 Task: Add Healthy Crunch Strawberry Keto Chia Jam to the cart.
Action: Mouse moved to (896, 302)
Screenshot: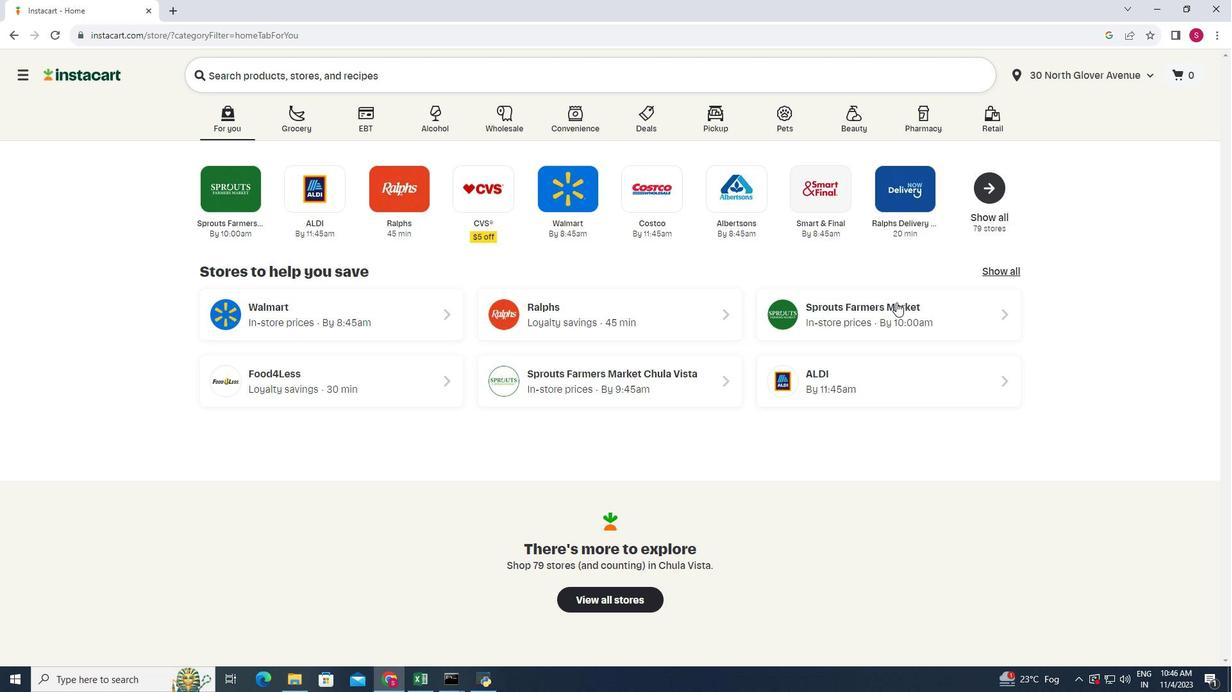 
Action: Mouse pressed left at (896, 302)
Screenshot: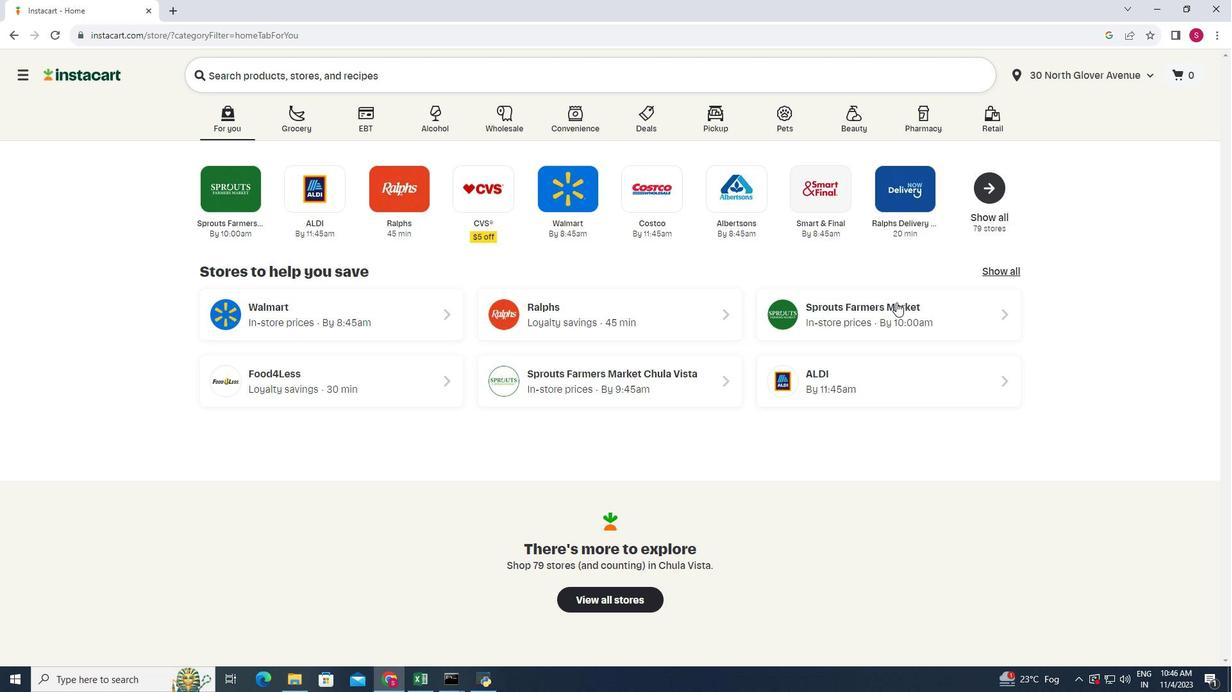 
Action: Mouse moved to (85, 311)
Screenshot: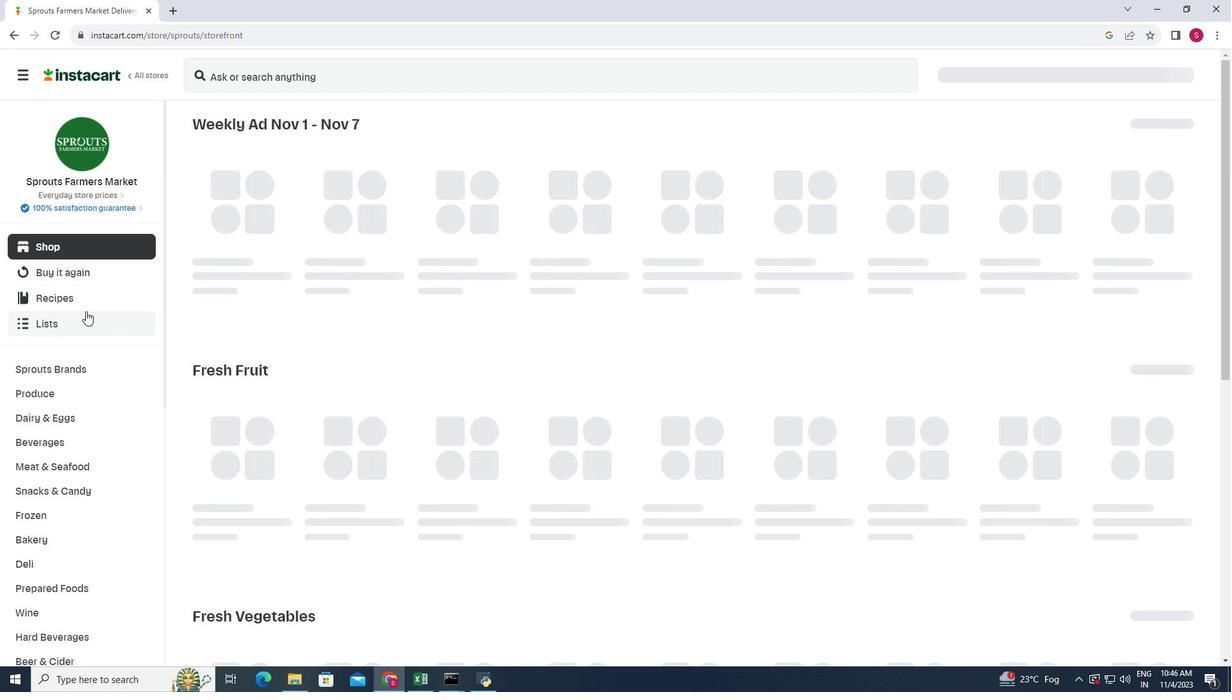 
Action: Mouse scrolled (85, 311) with delta (0, 0)
Screenshot: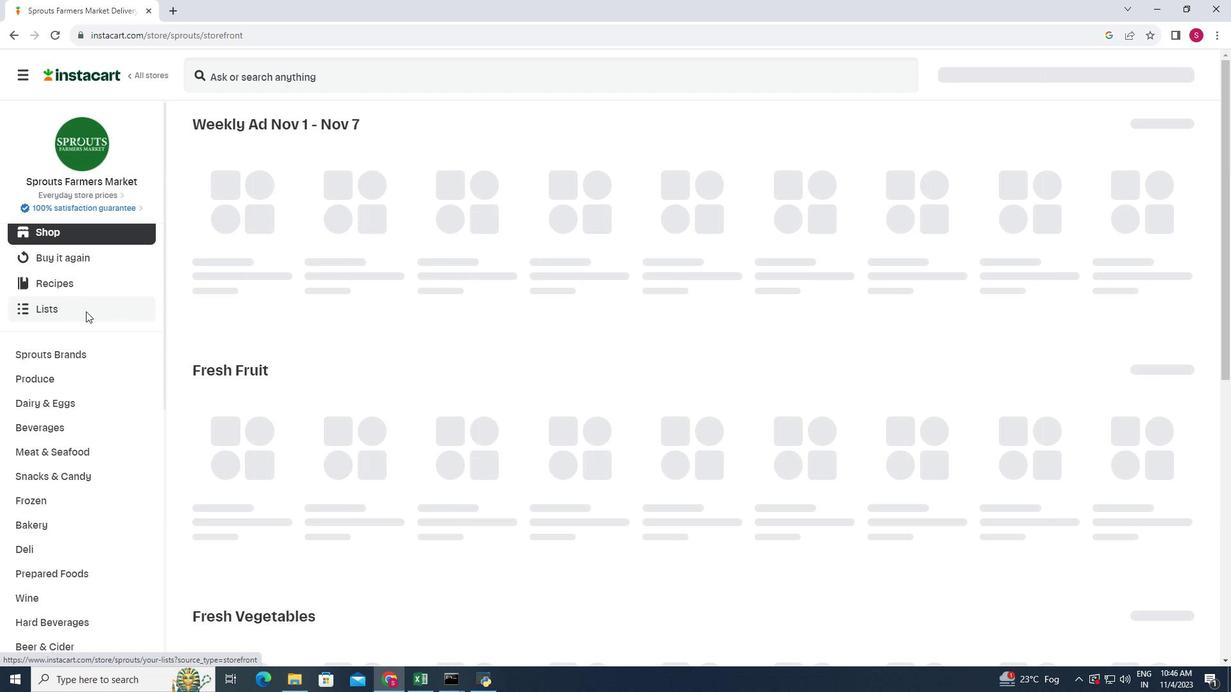 
Action: Mouse scrolled (85, 311) with delta (0, 0)
Screenshot: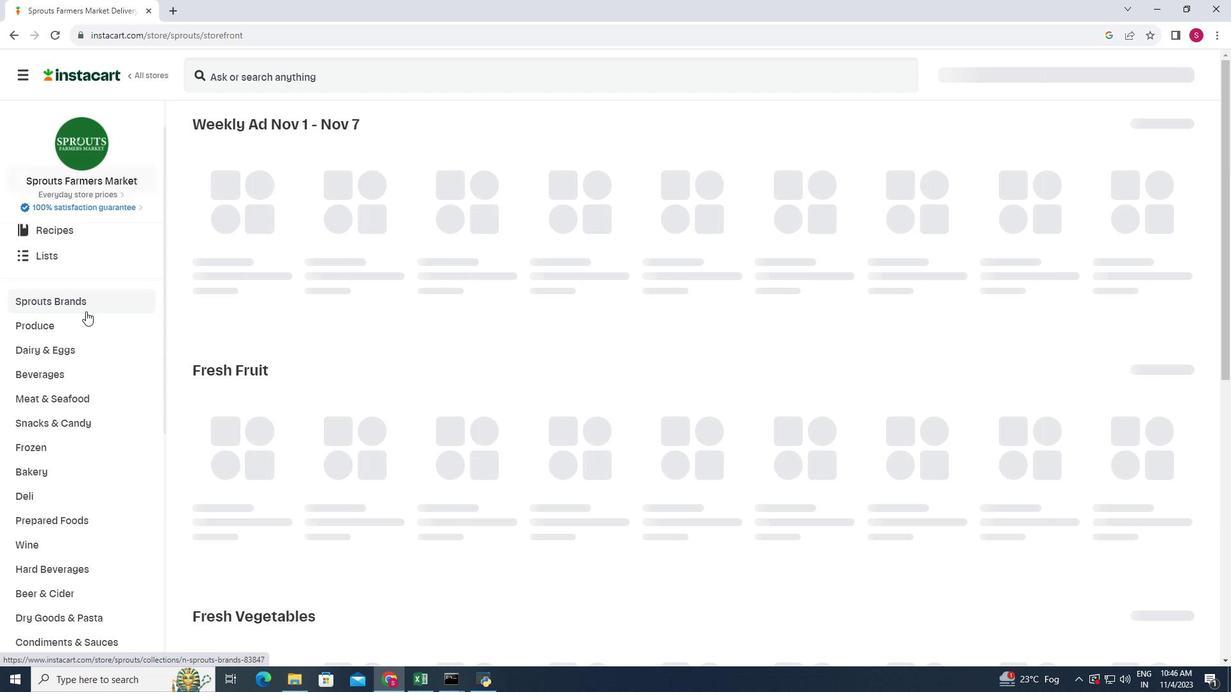 
Action: Mouse moved to (89, 311)
Screenshot: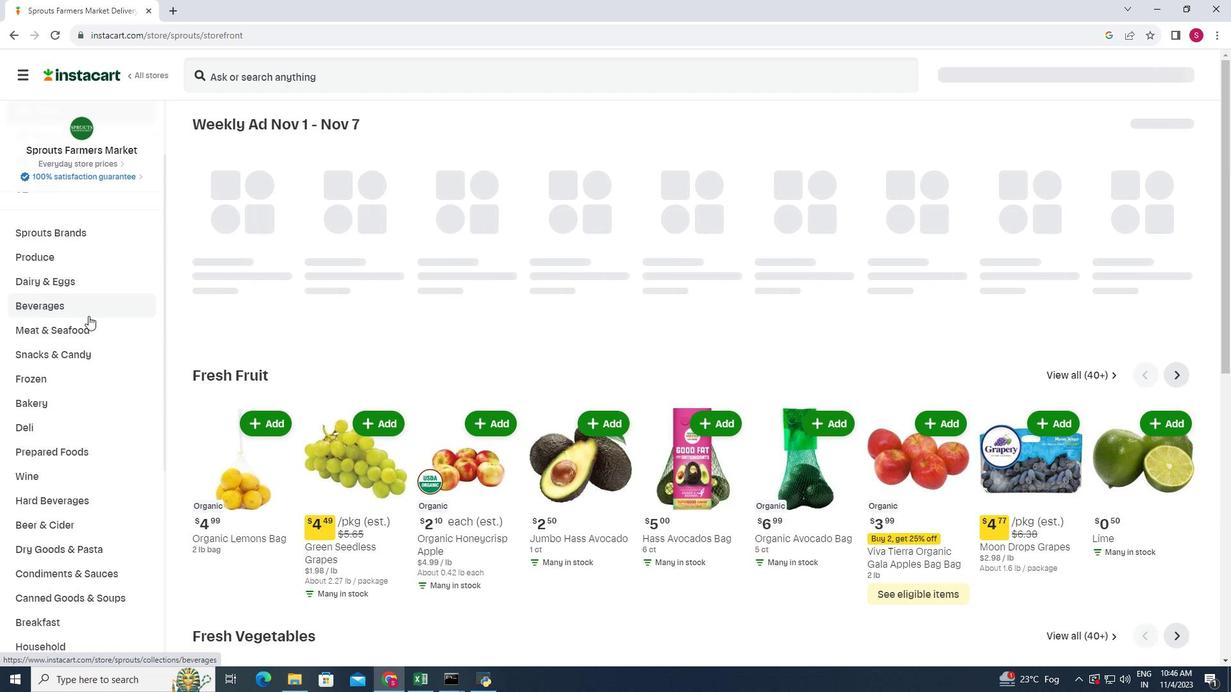 
Action: Mouse scrolled (89, 310) with delta (0, 0)
Screenshot: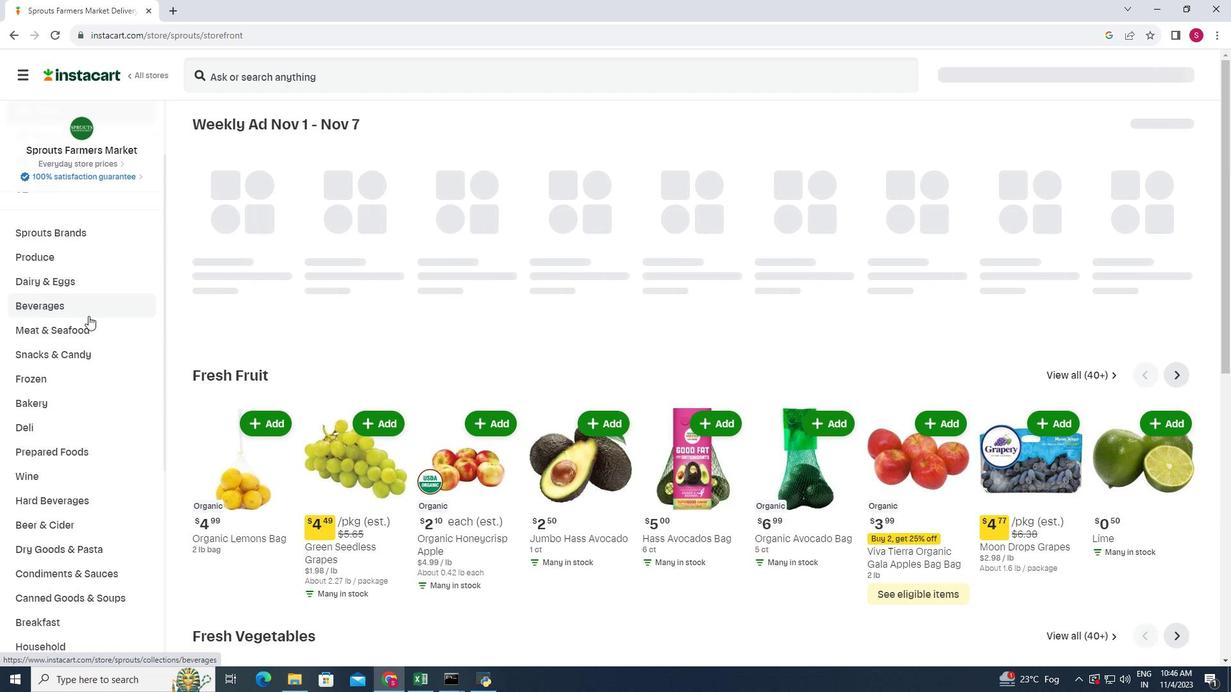 
Action: Mouse moved to (65, 560)
Screenshot: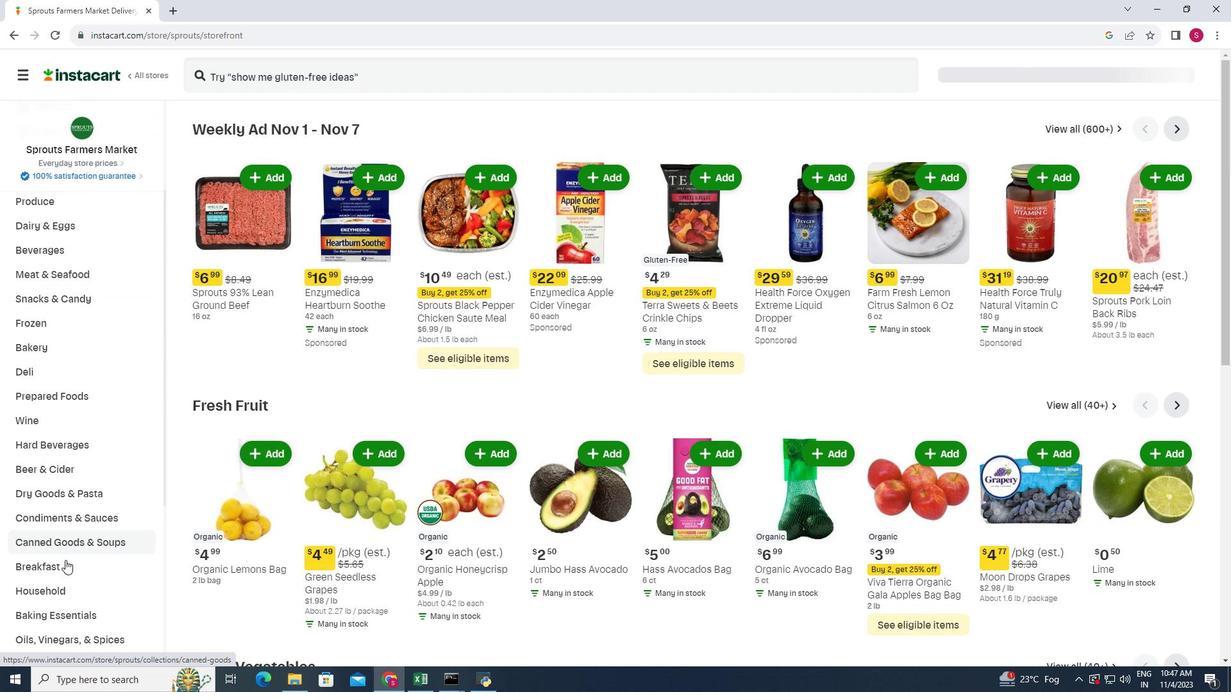 
Action: Mouse pressed left at (65, 560)
Screenshot: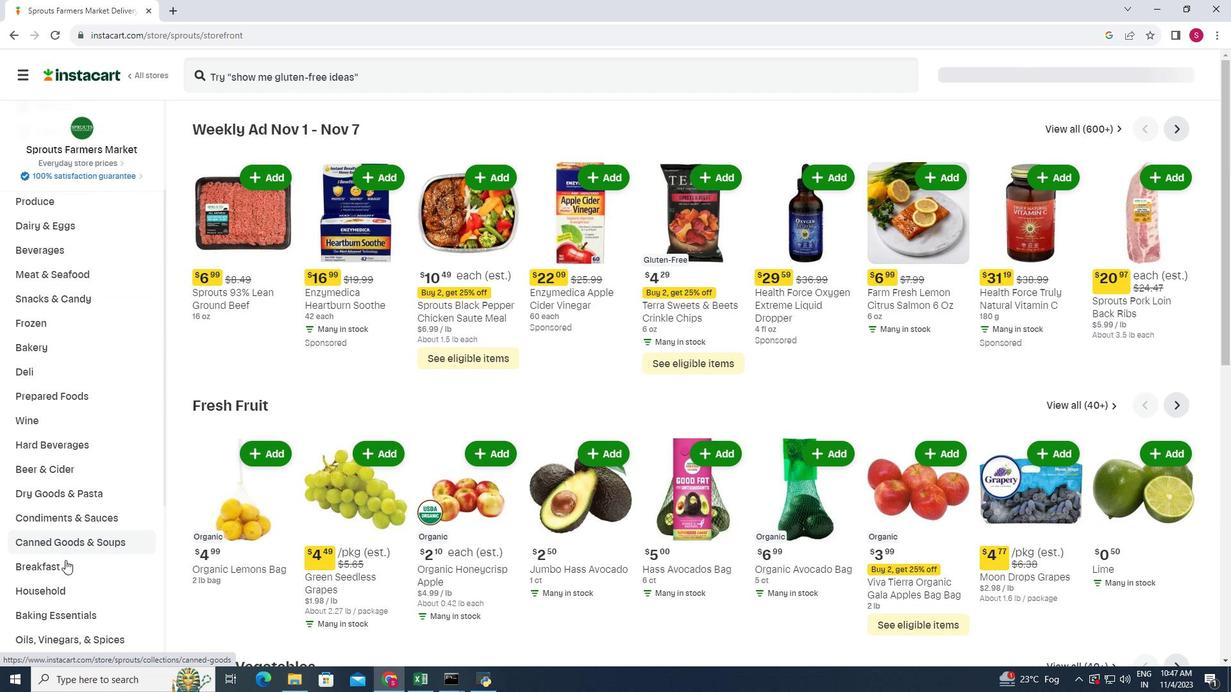 
Action: Mouse moved to (799, 160)
Screenshot: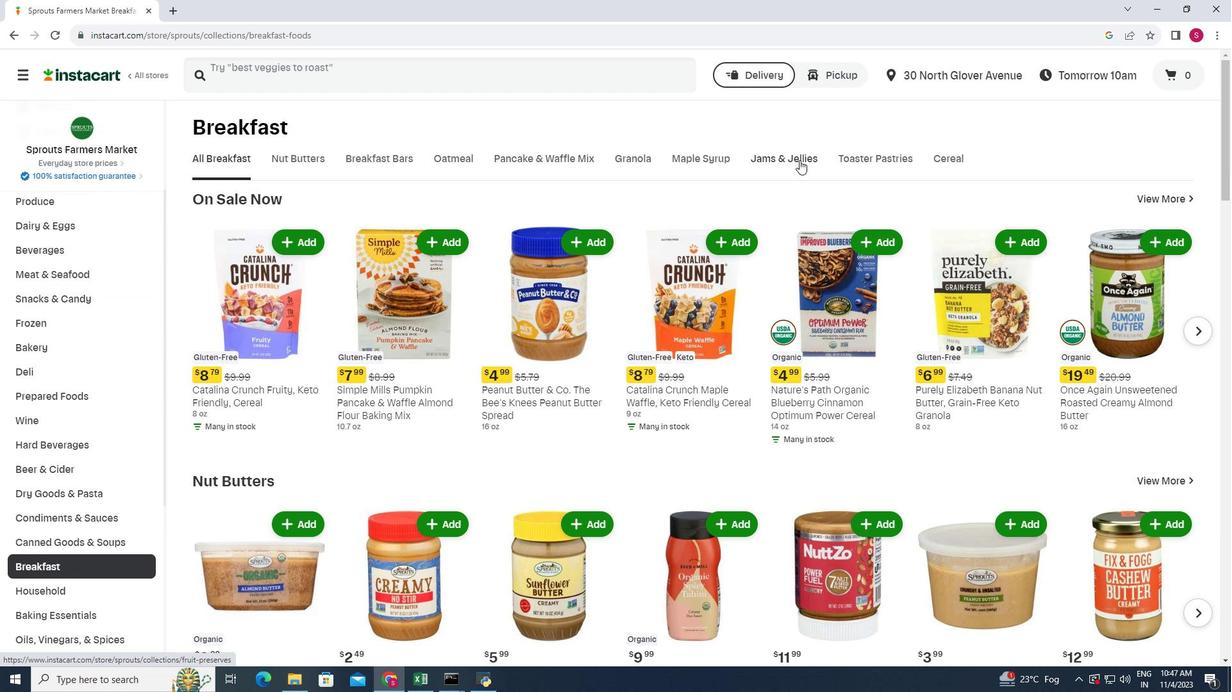 
Action: Mouse pressed left at (799, 160)
Screenshot: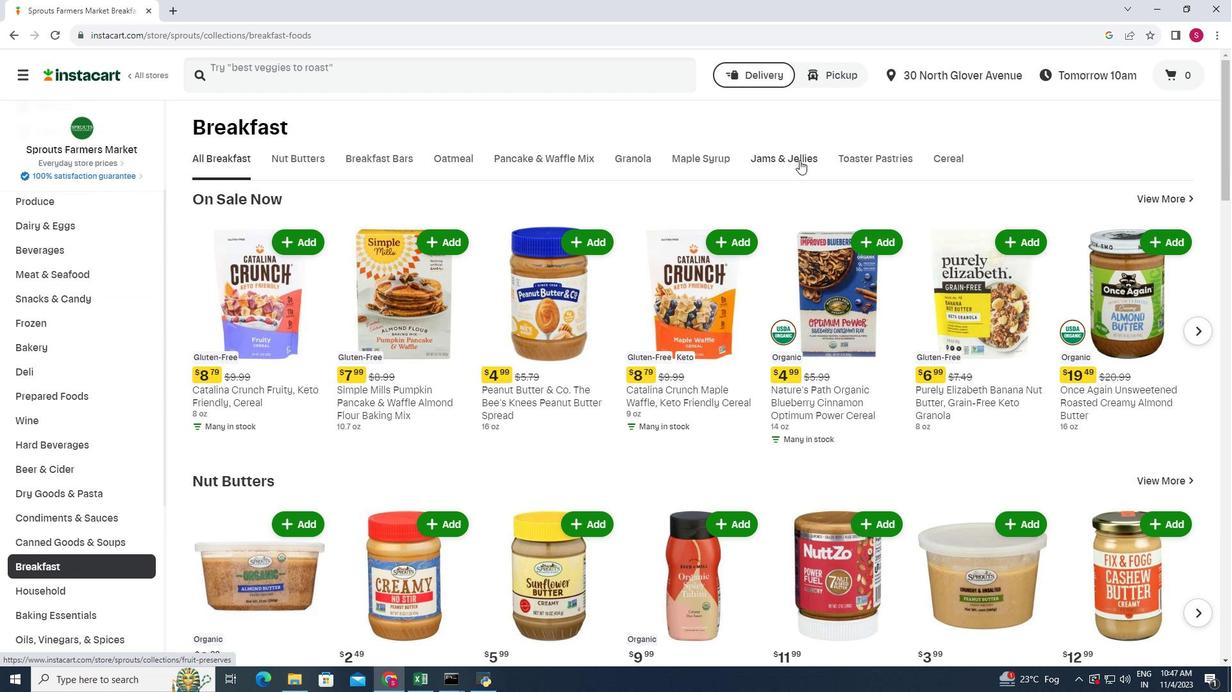 
Action: Mouse moved to (325, 225)
Screenshot: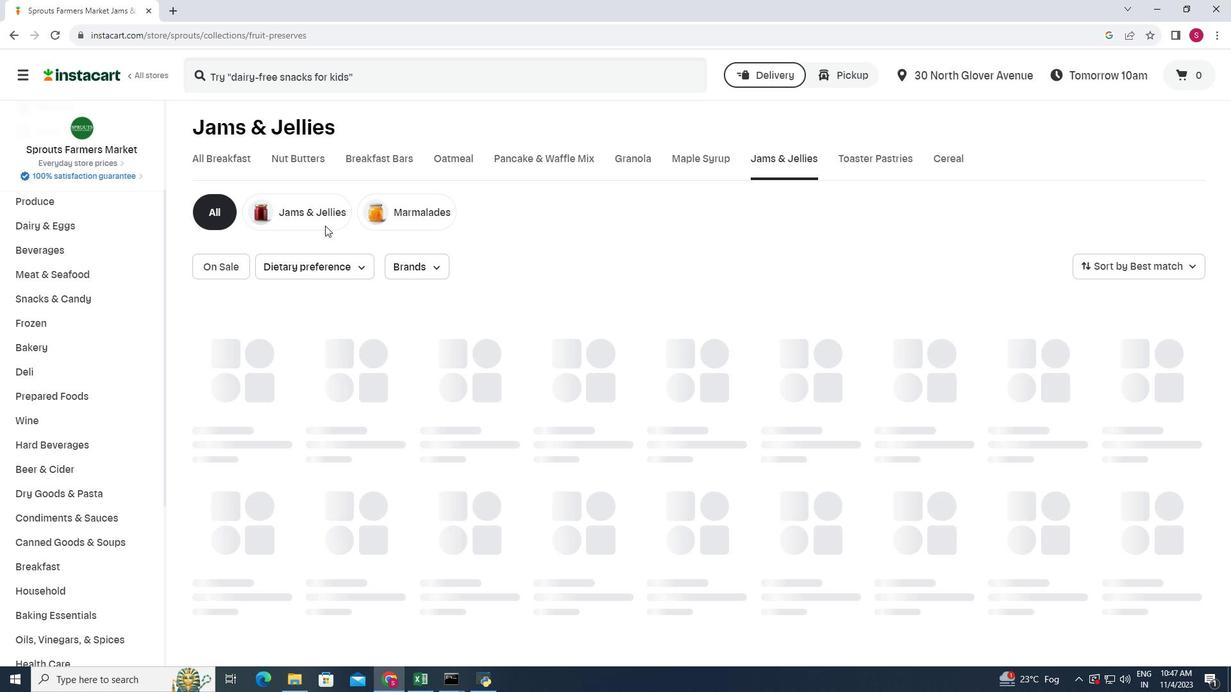 
Action: Mouse pressed left at (325, 225)
Screenshot: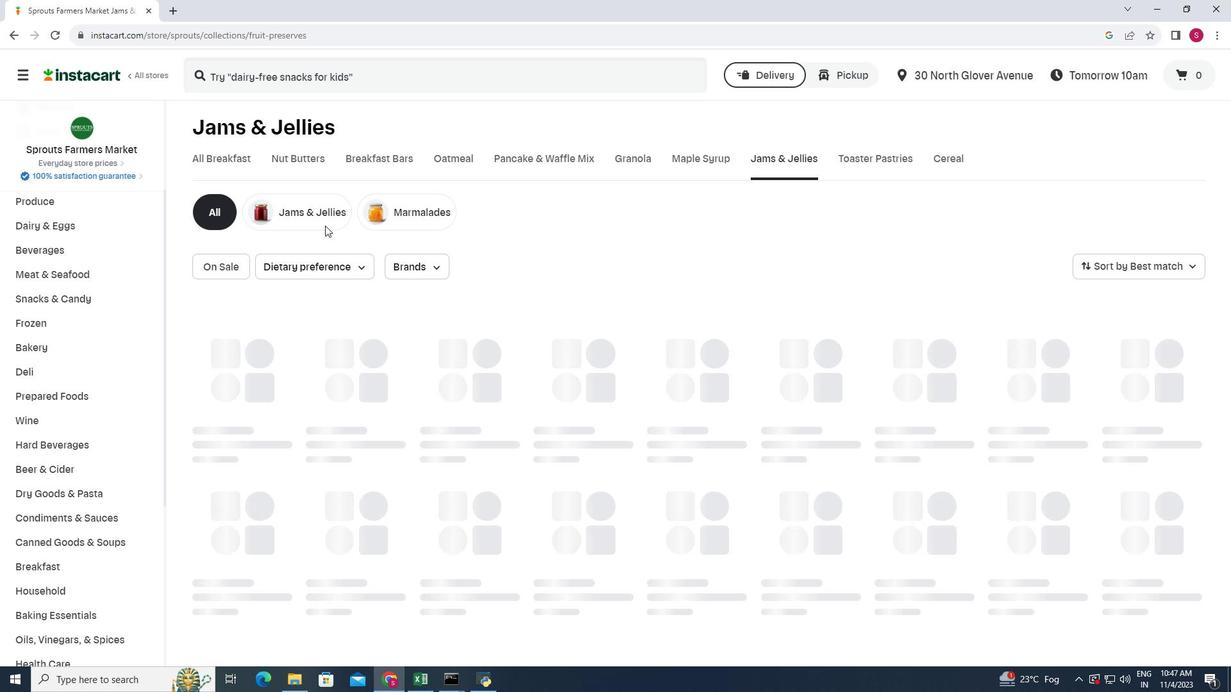 
Action: Mouse moved to (325, 219)
Screenshot: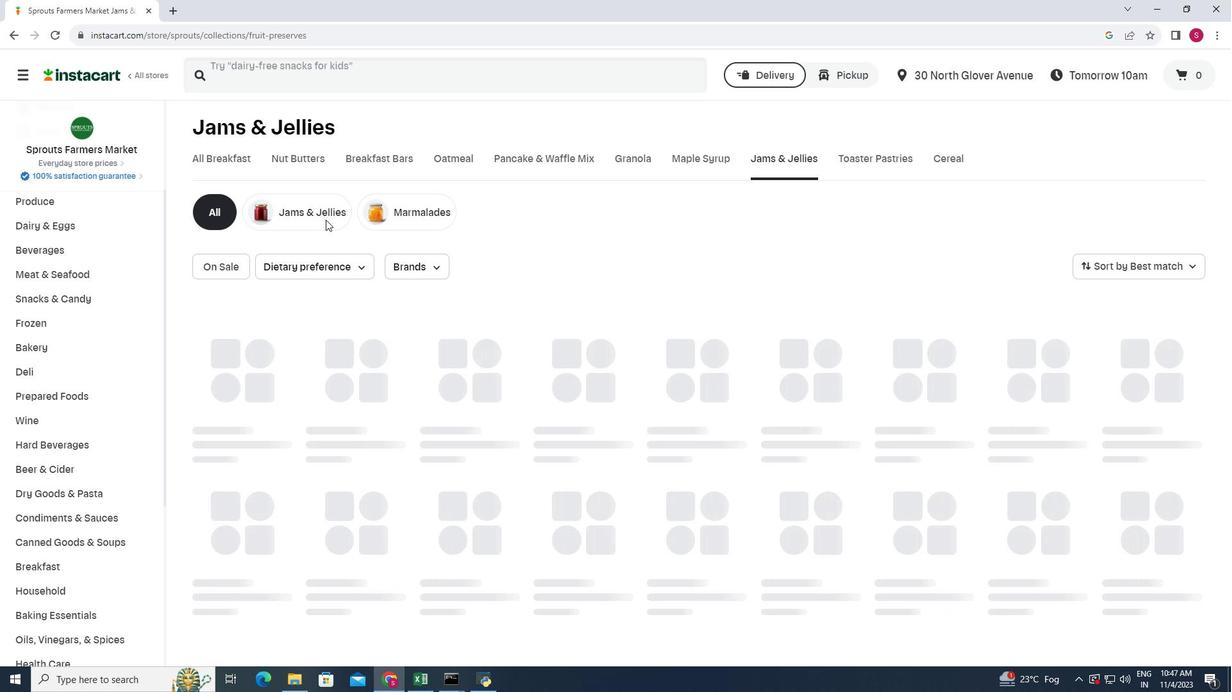 
Action: Mouse pressed left at (325, 219)
Screenshot: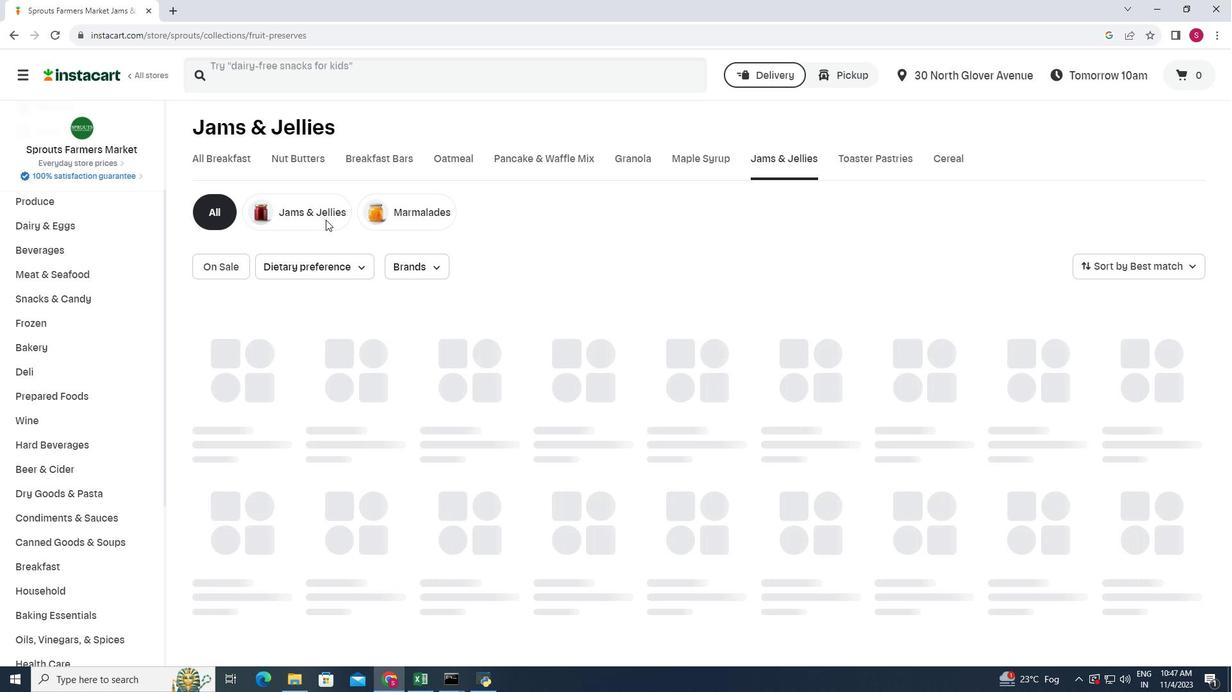 
Action: Mouse moved to (491, 242)
Screenshot: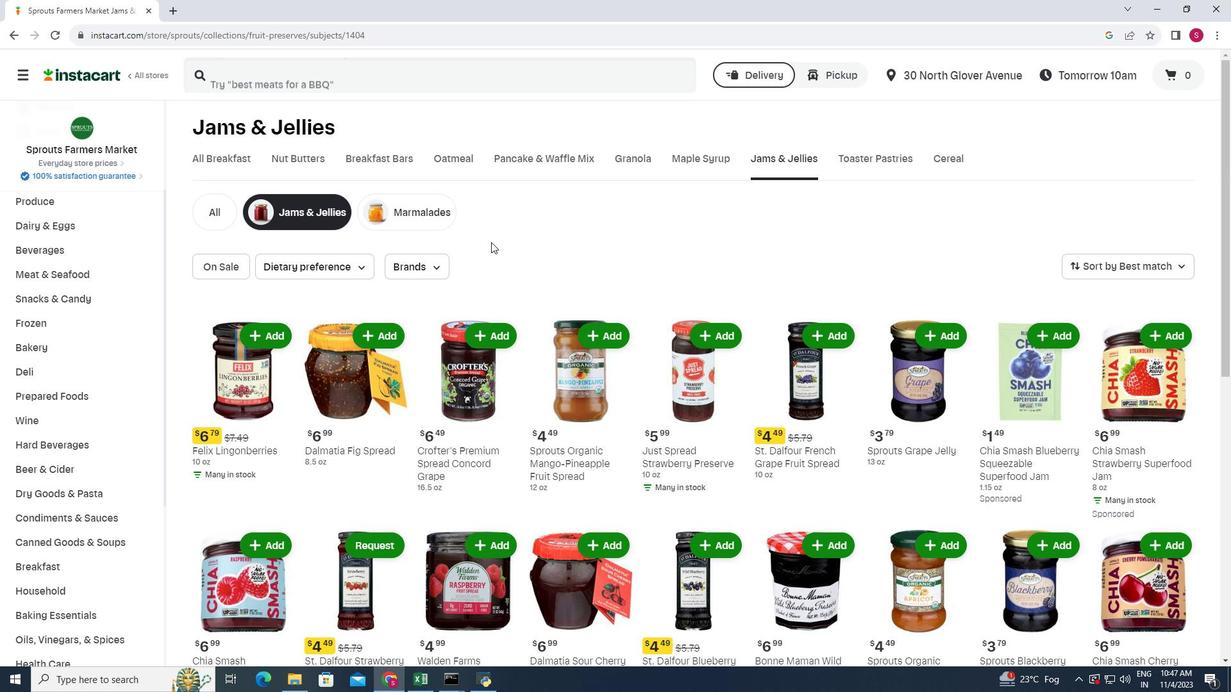 
Action: Mouse scrolled (491, 241) with delta (0, 0)
Screenshot: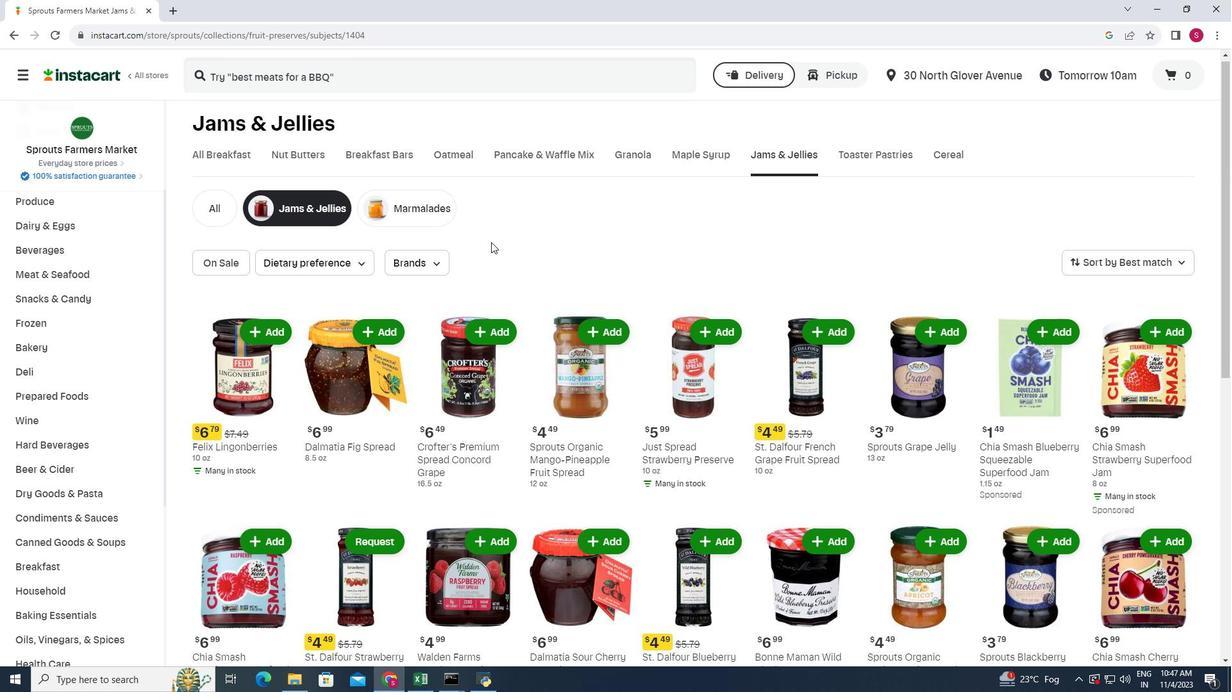 
Action: Mouse moved to (519, 240)
Screenshot: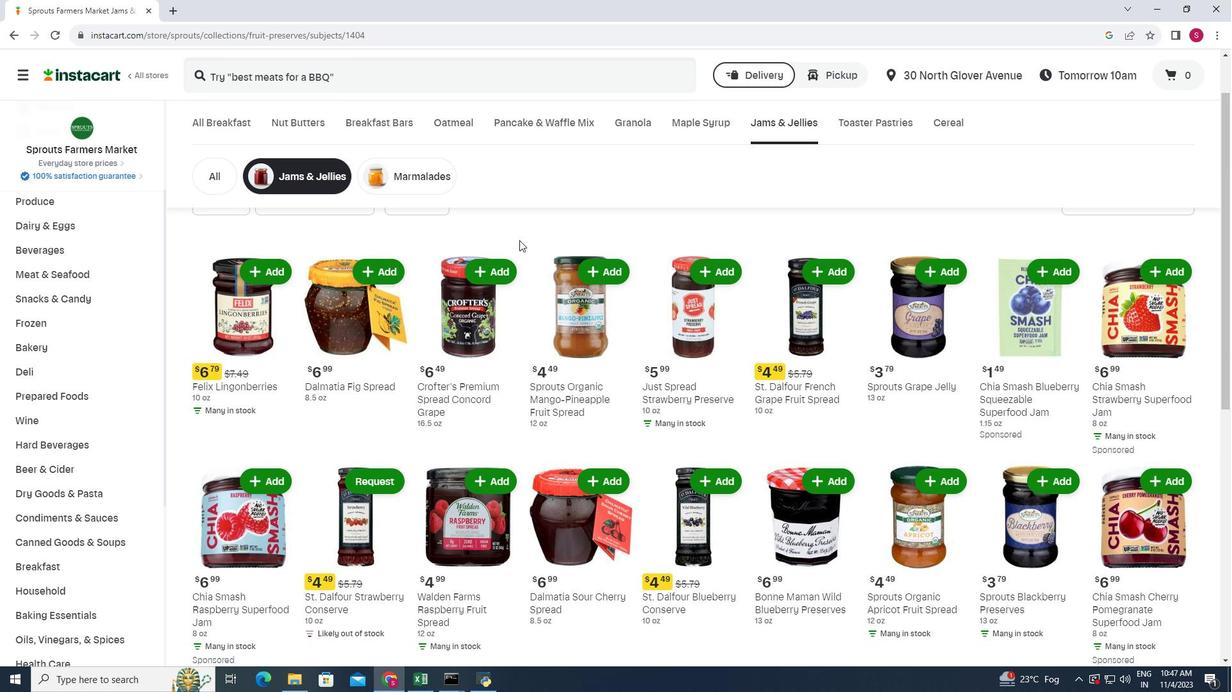 
Action: Mouse scrolled (519, 239) with delta (0, 0)
Screenshot: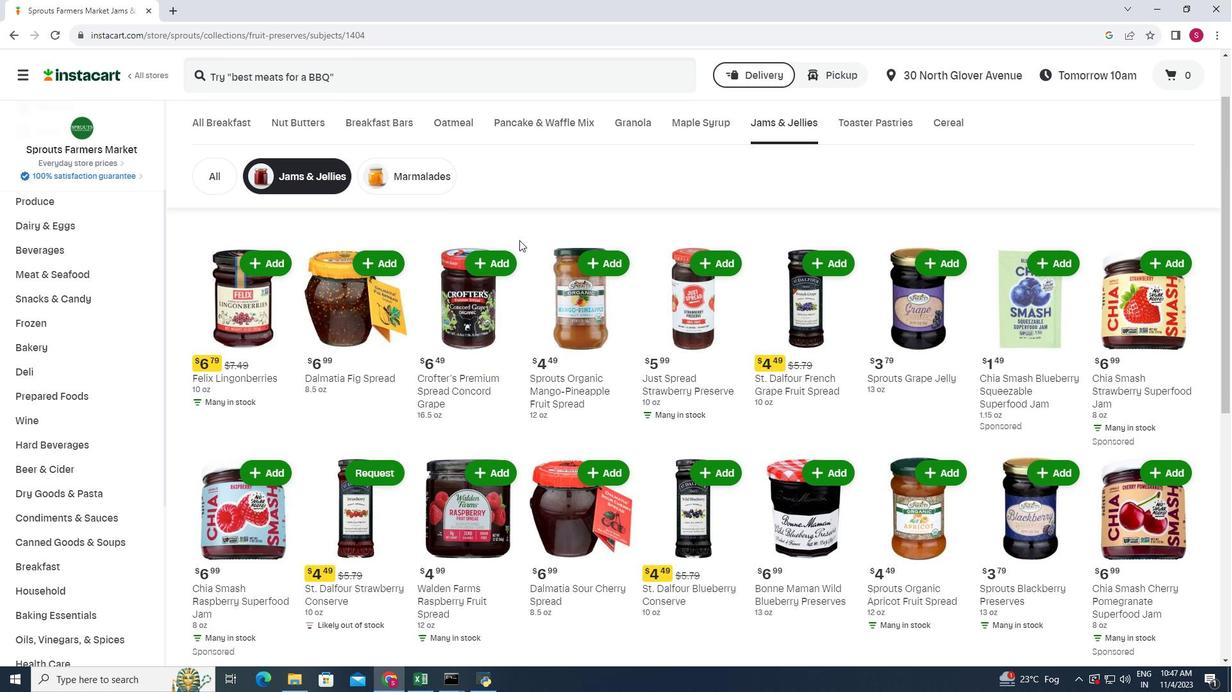 
Action: Mouse moved to (487, 236)
Screenshot: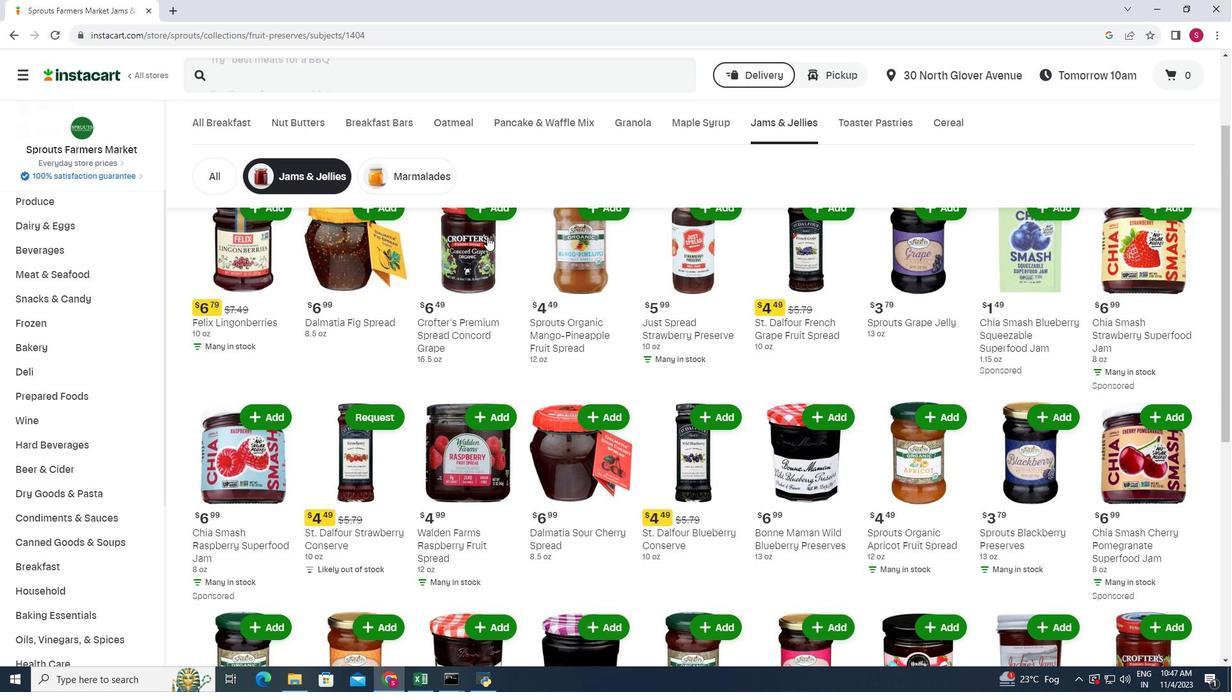 
Action: Mouse scrolled (487, 236) with delta (0, 0)
Screenshot: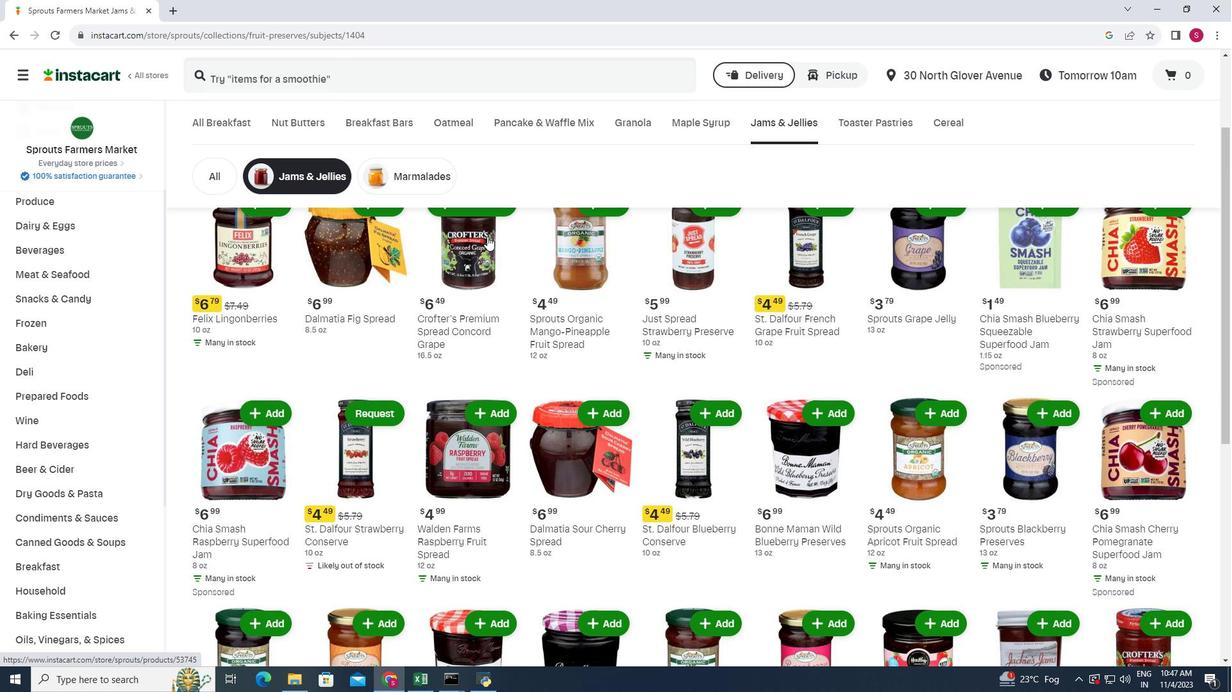 
Action: Mouse moved to (464, 236)
Screenshot: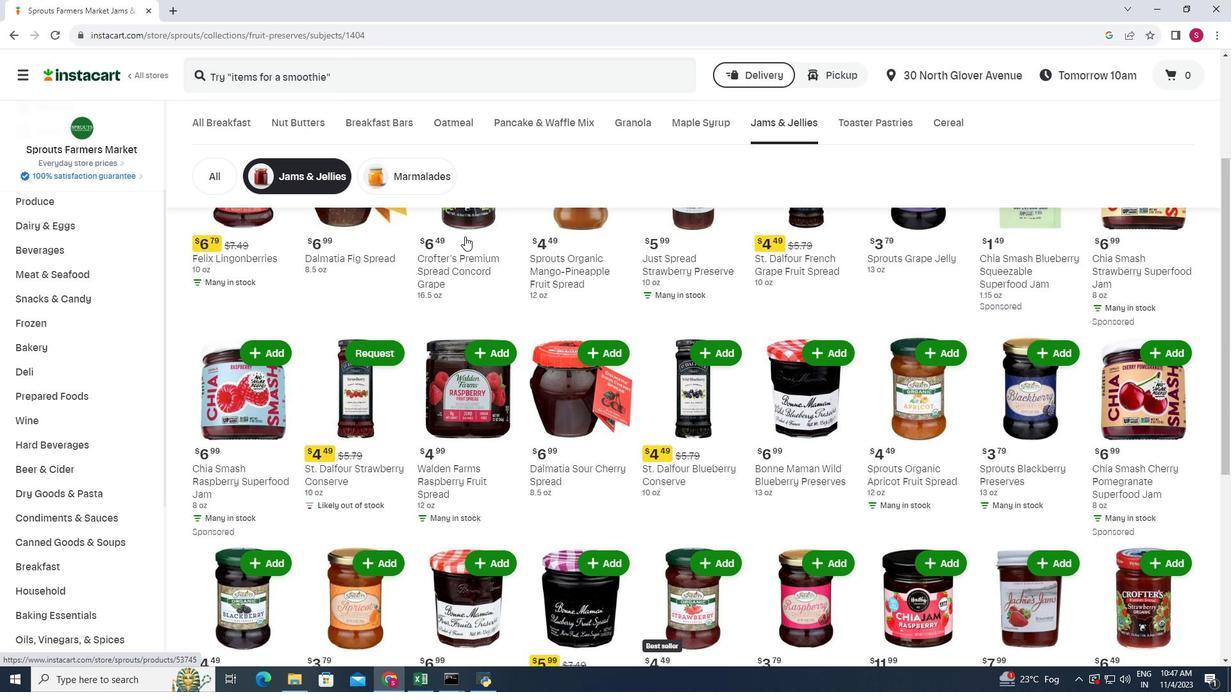 
Action: Mouse scrolled (464, 236) with delta (0, 0)
Screenshot: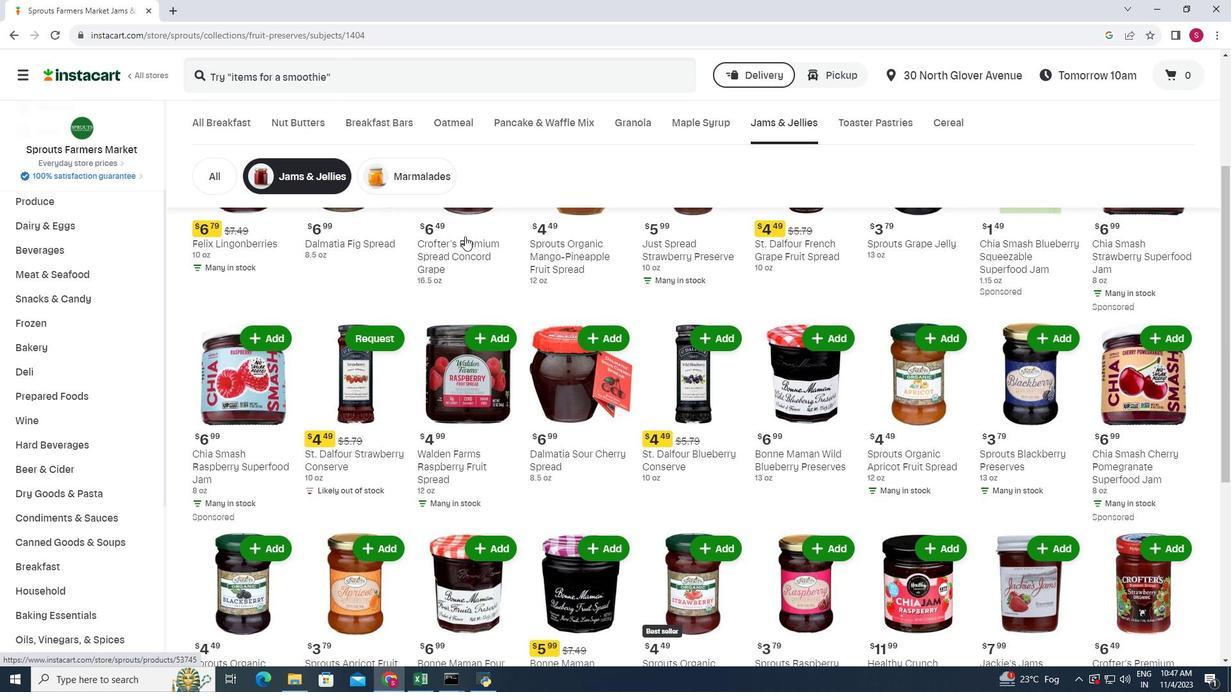 
Action: Mouse moved to (509, 234)
Screenshot: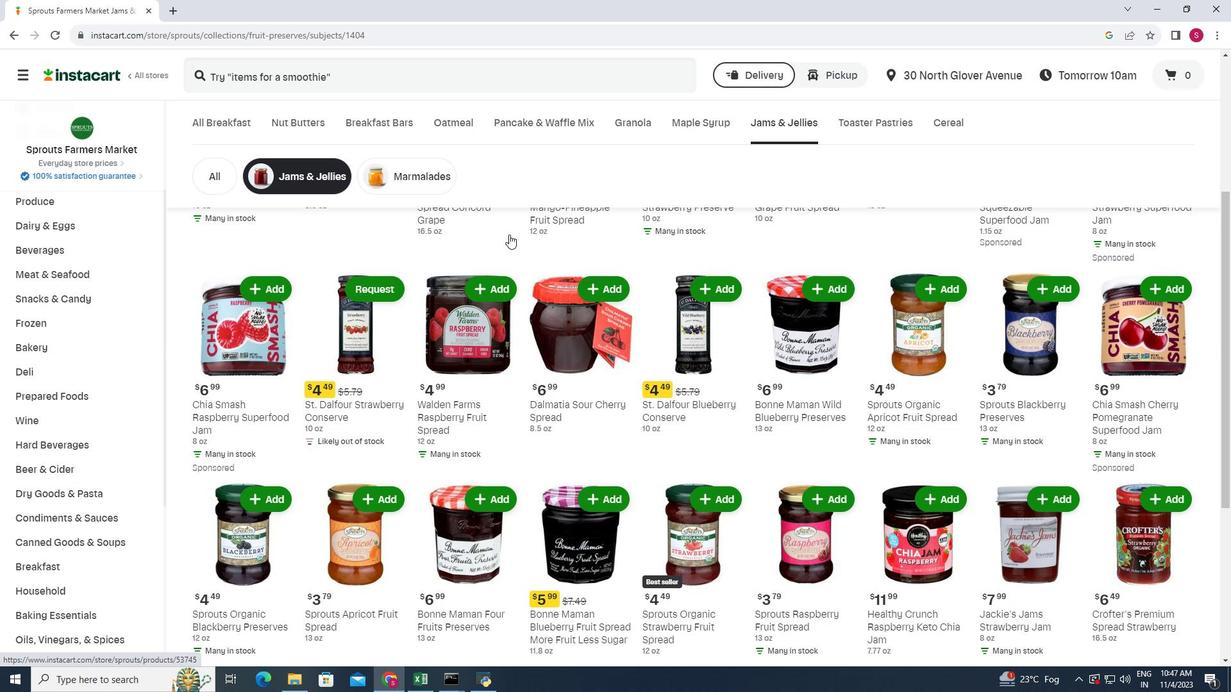 
Action: Mouse scrolled (509, 234) with delta (0, 0)
Screenshot: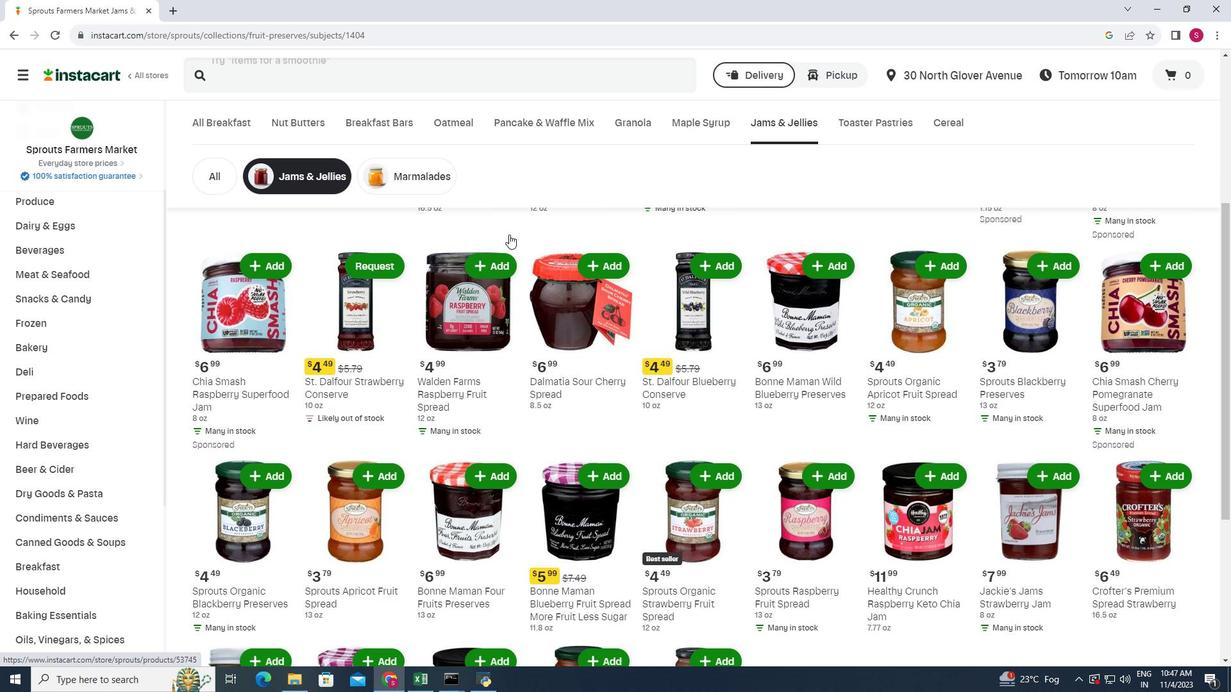 
Action: Mouse moved to (491, 233)
Screenshot: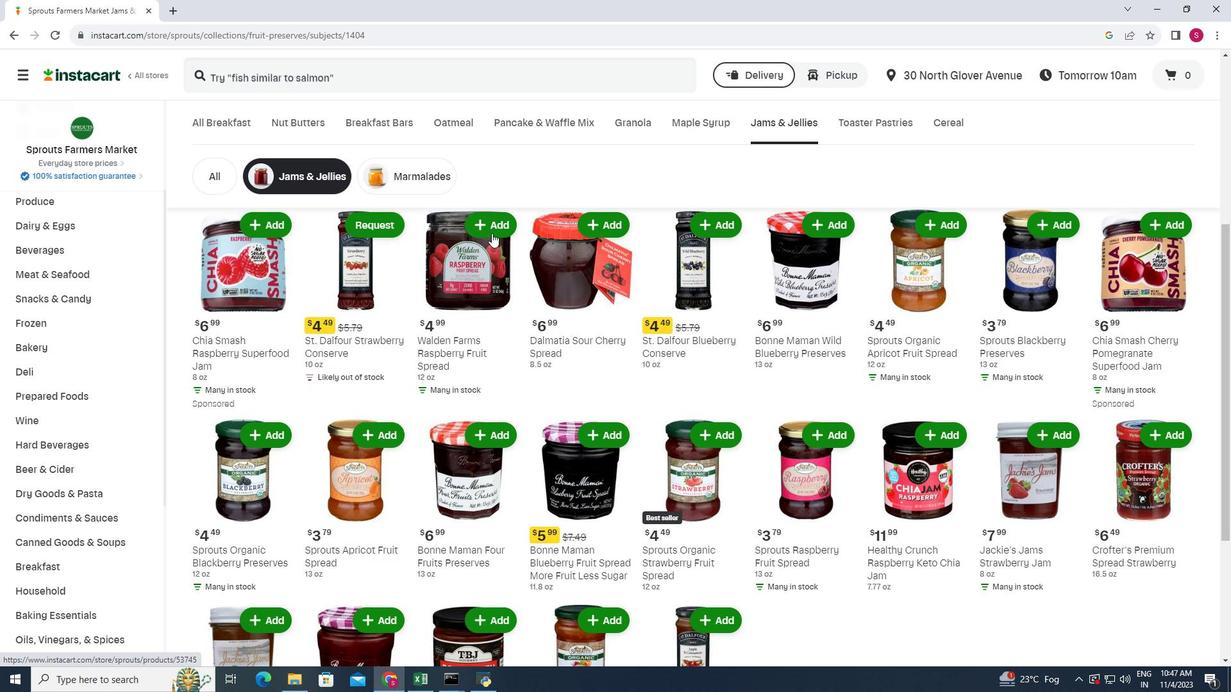 
Action: Mouse scrolled (491, 232) with delta (0, 0)
Screenshot: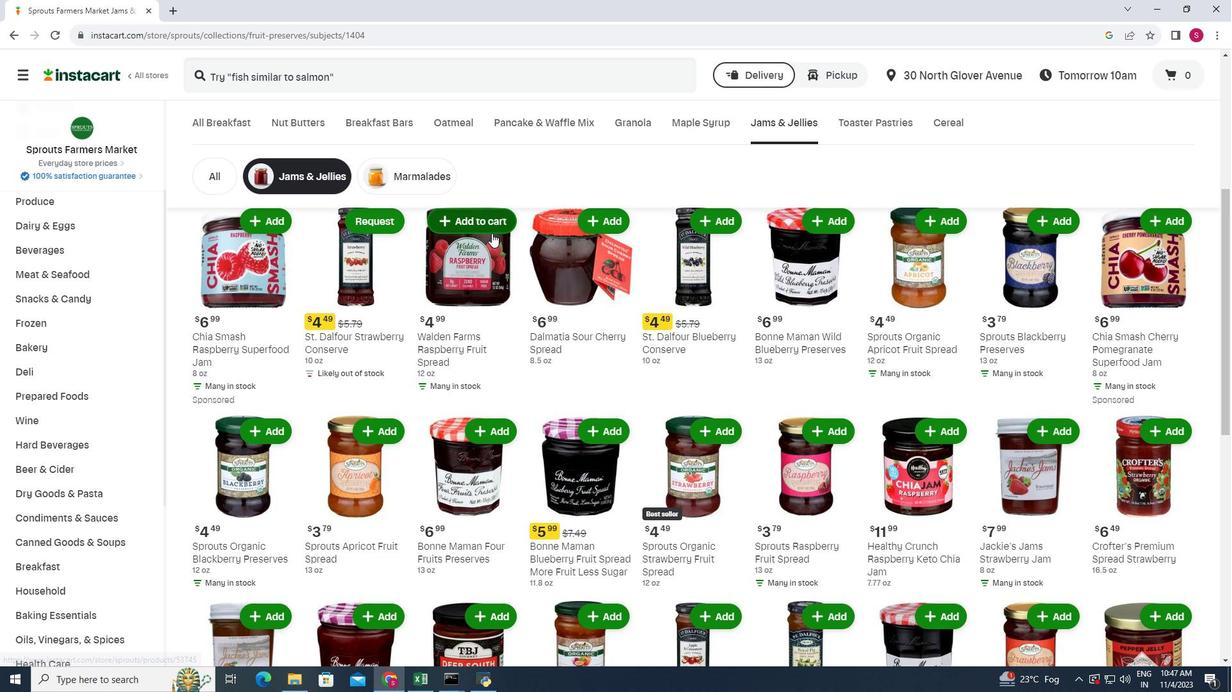 
Action: Mouse moved to (511, 234)
Screenshot: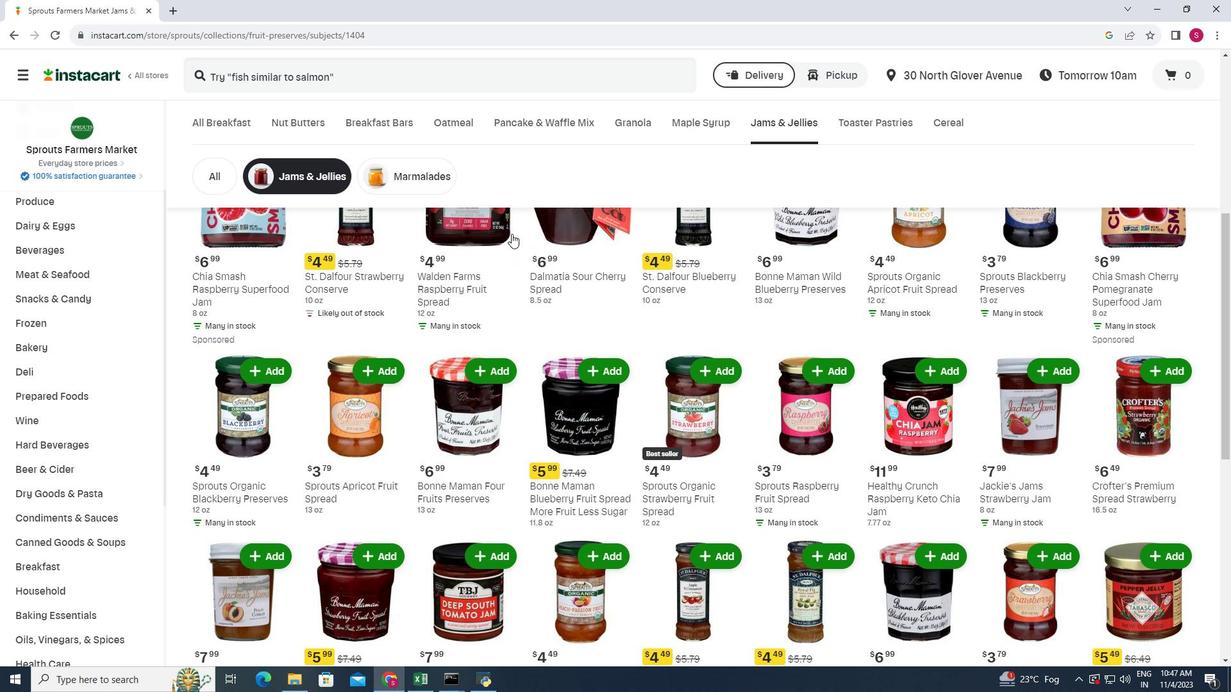 
Action: Mouse scrolled (511, 233) with delta (0, 0)
Screenshot: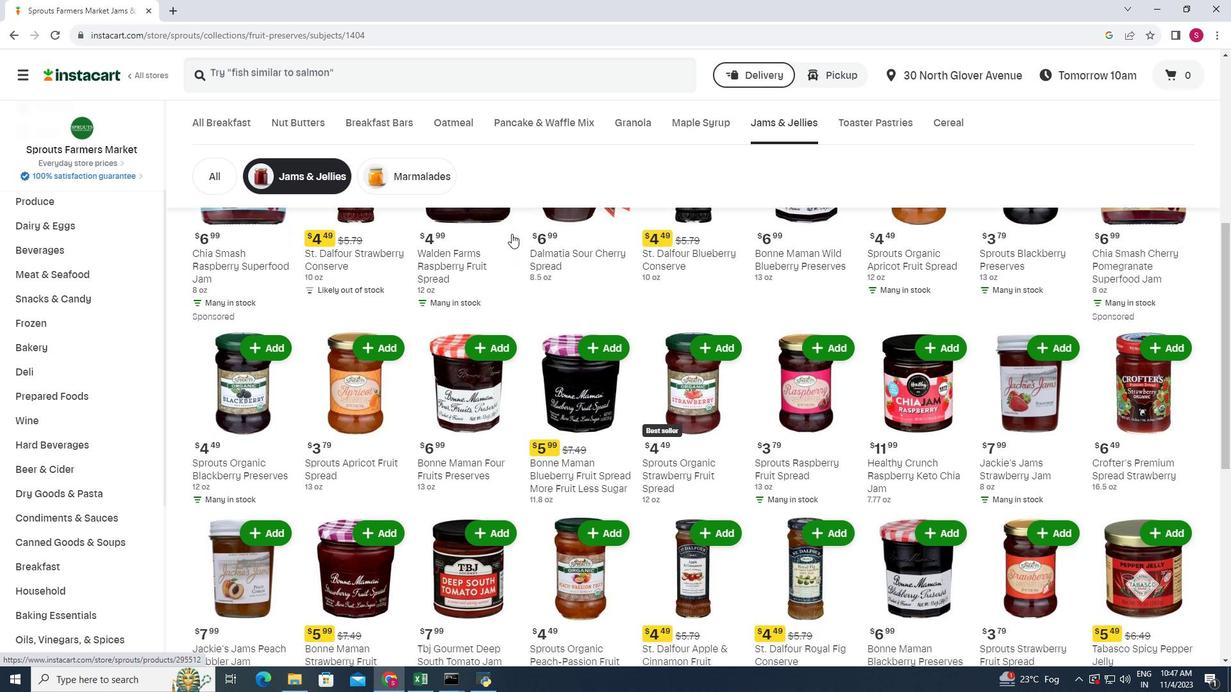 
Action: Mouse moved to (498, 233)
Screenshot: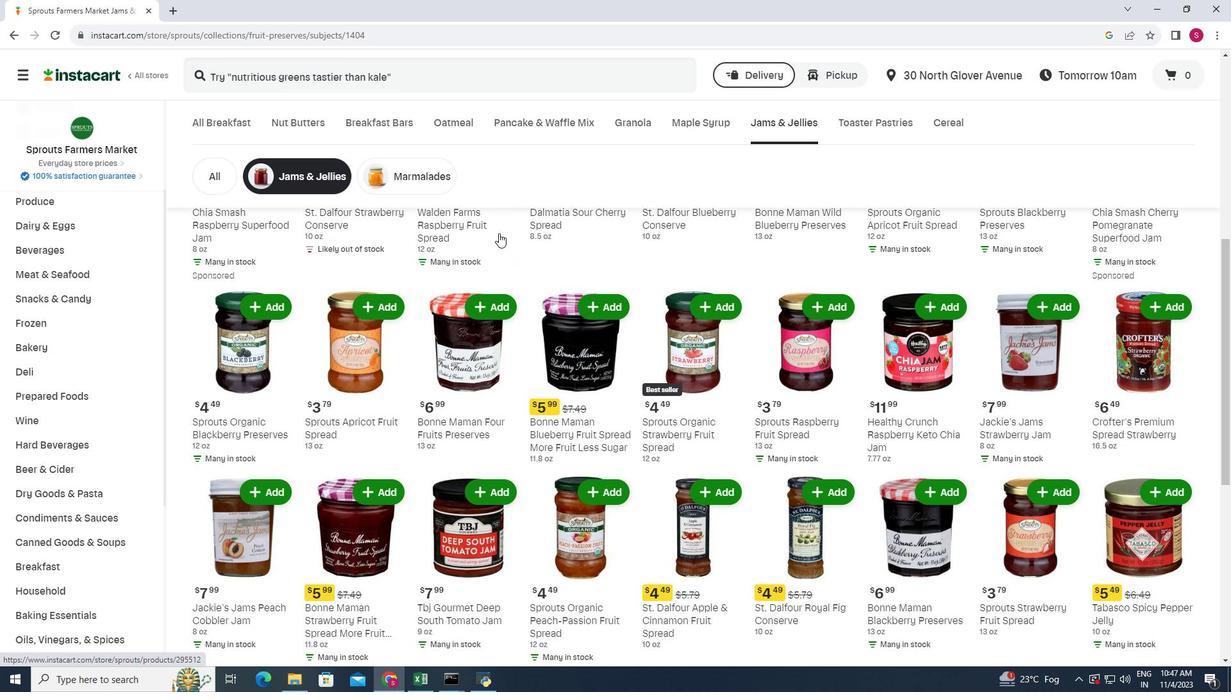 
Action: Mouse scrolled (498, 232) with delta (0, 0)
Screenshot: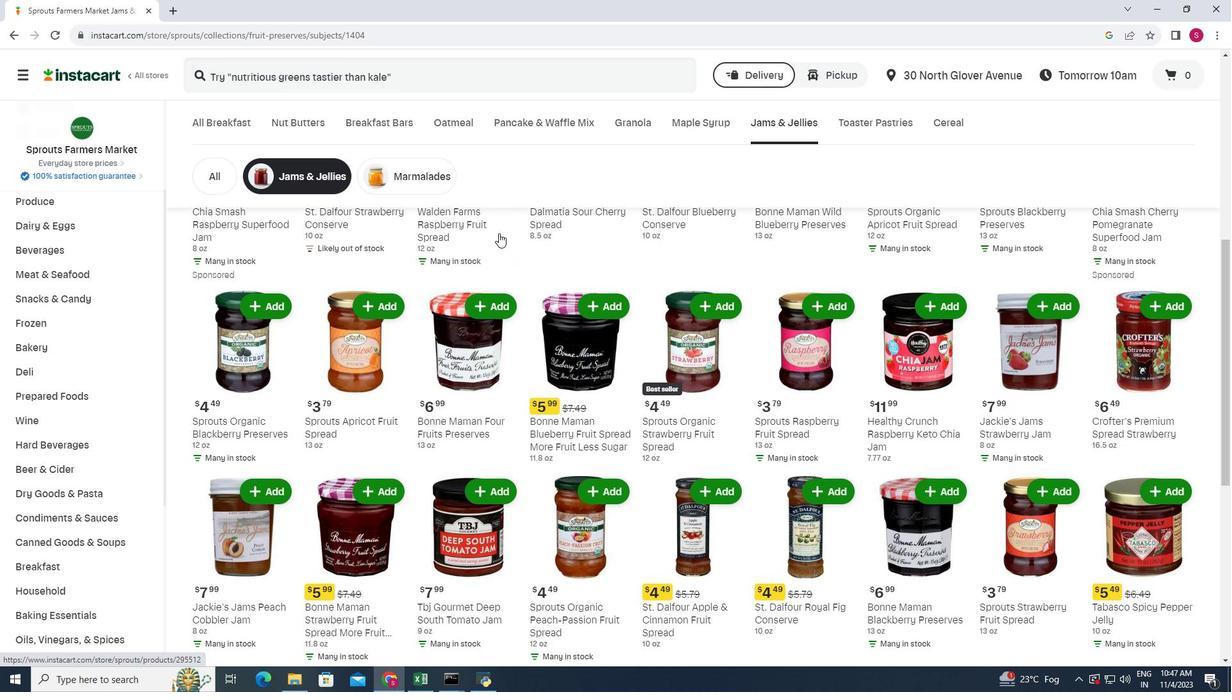 
Action: Mouse moved to (519, 238)
Screenshot: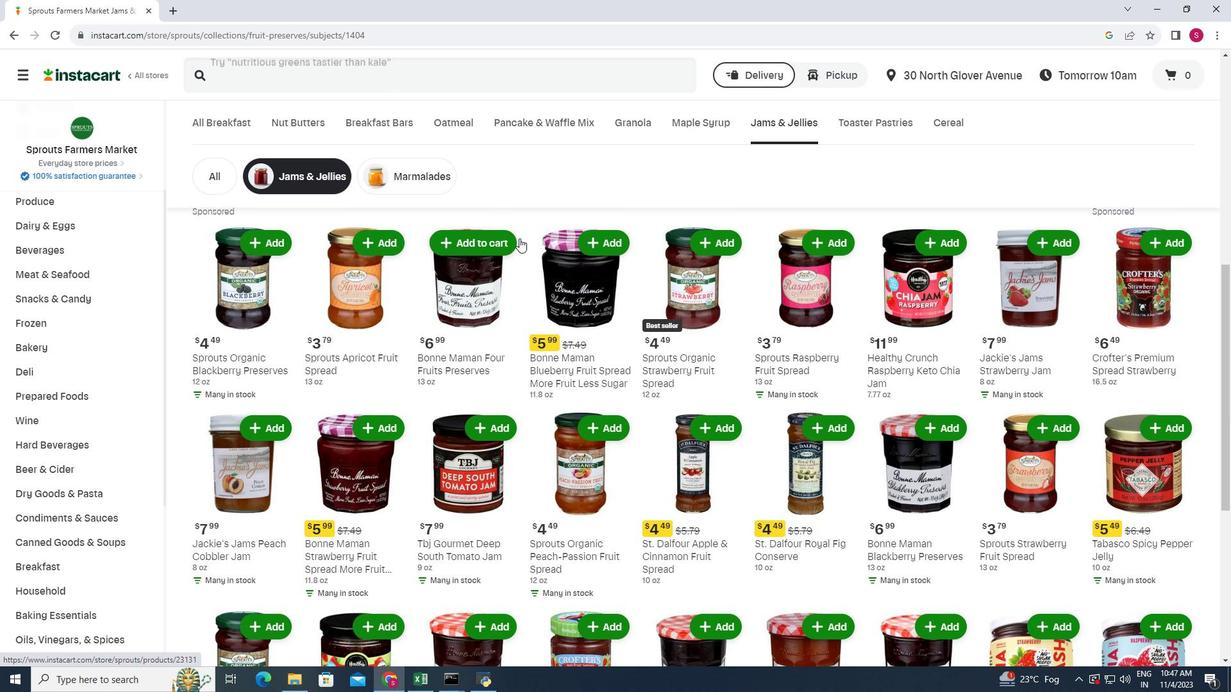 
Action: Mouse scrolled (519, 237) with delta (0, 0)
Screenshot: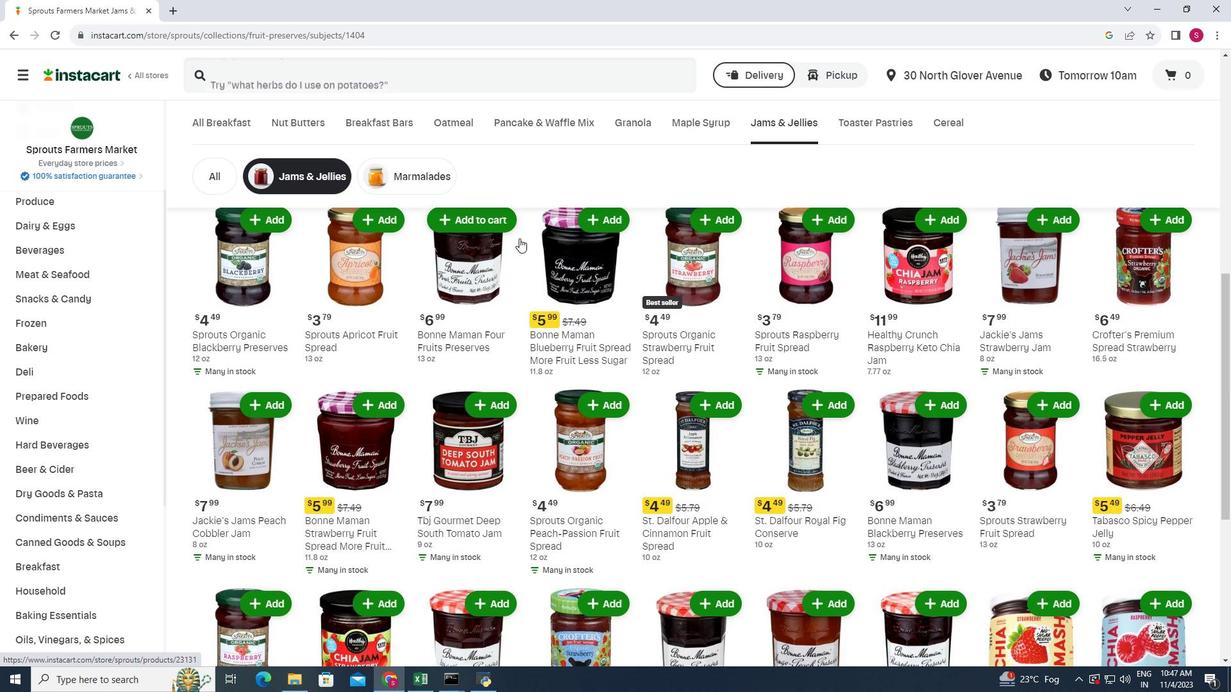
Action: Mouse scrolled (519, 237) with delta (0, 0)
Screenshot: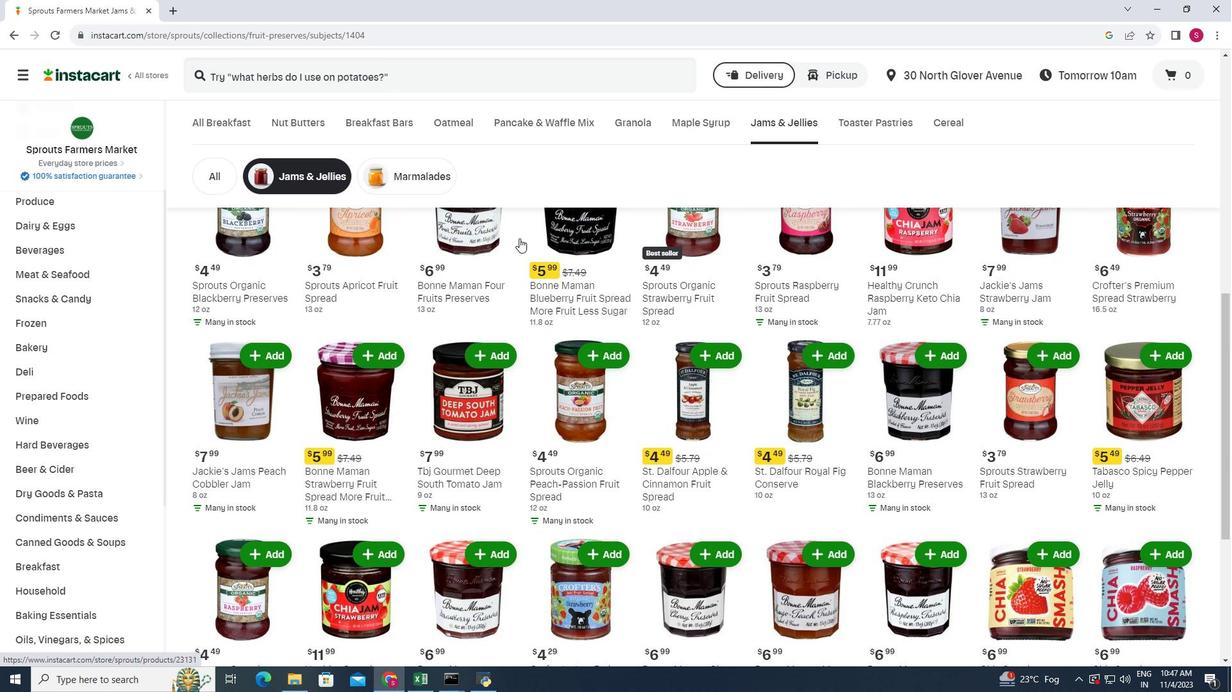 
Action: Mouse moved to (495, 237)
Screenshot: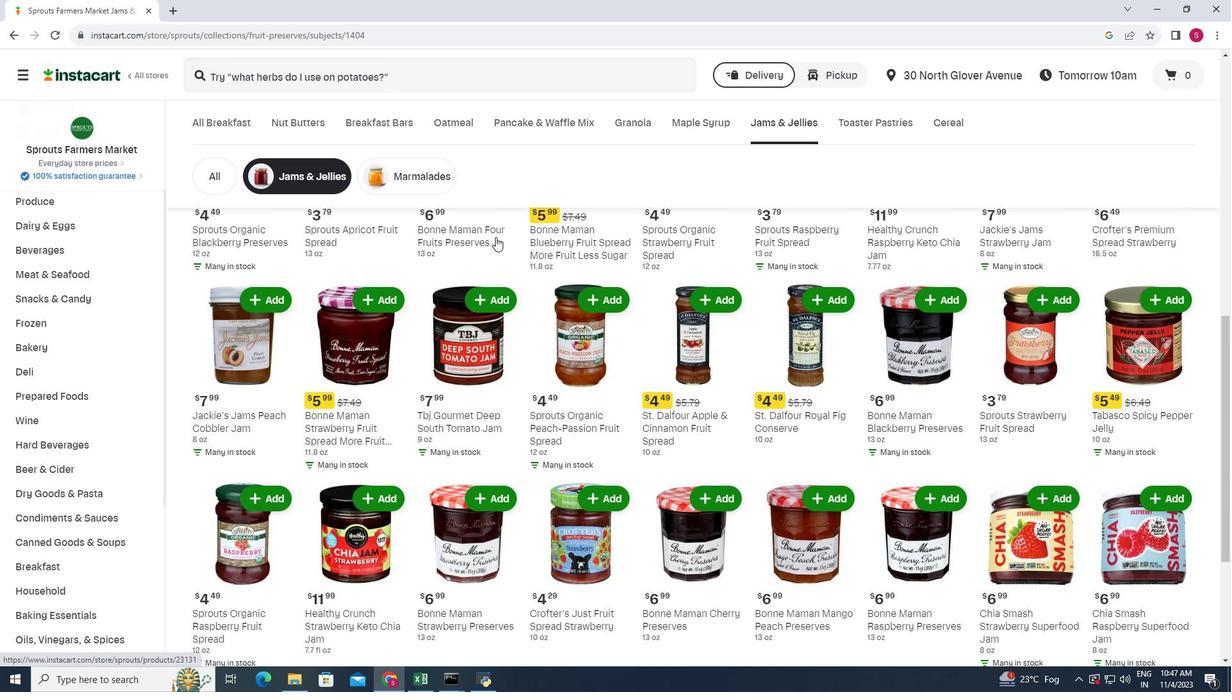 
Action: Mouse scrolled (495, 236) with delta (0, 0)
Screenshot: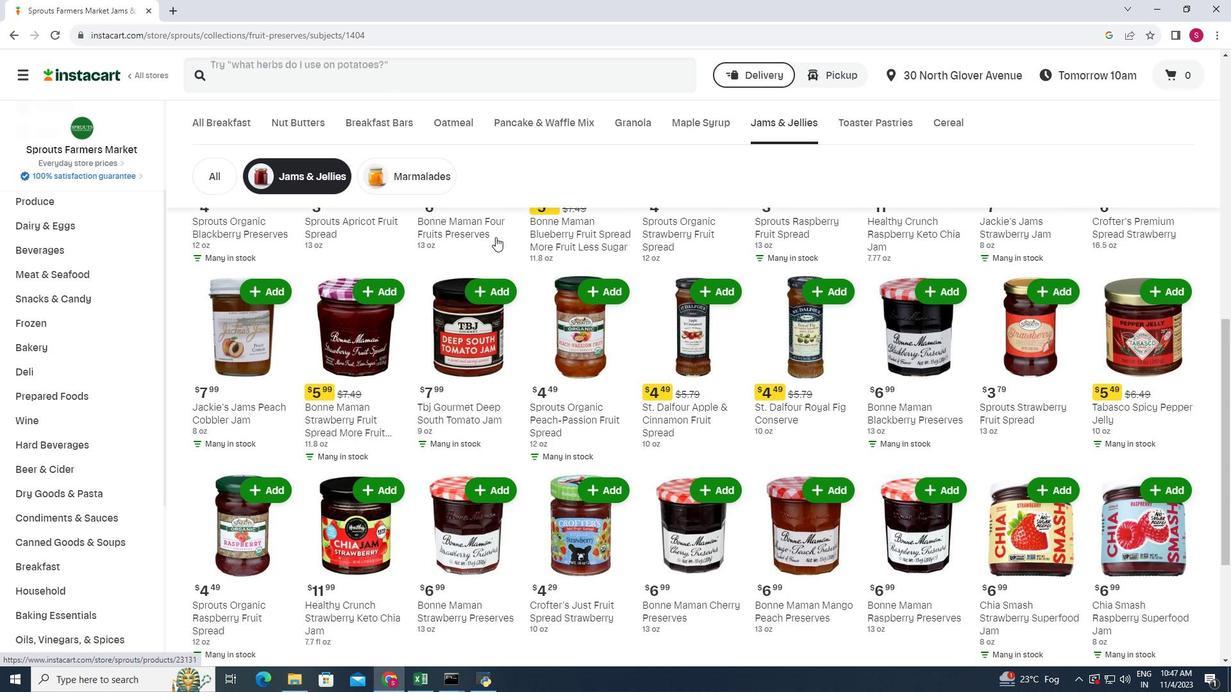 
Action: Mouse moved to (511, 236)
Screenshot: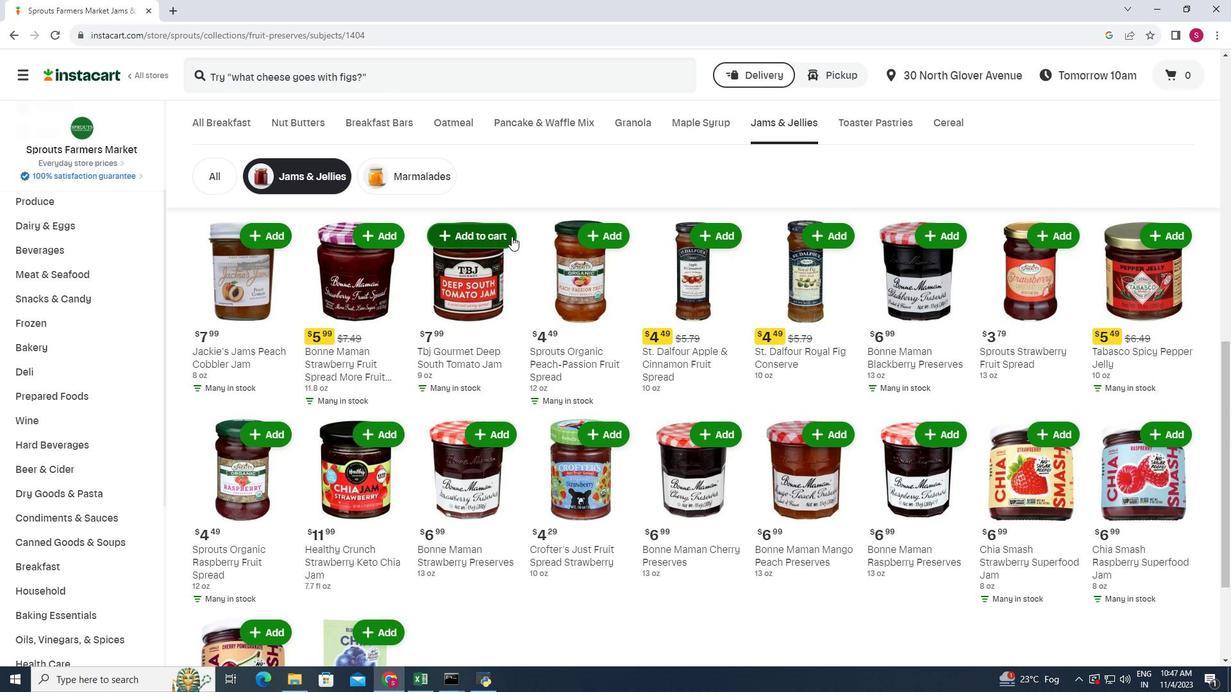 
Action: Mouse scrolled (511, 236) with delta (0, 0)
Screenshot: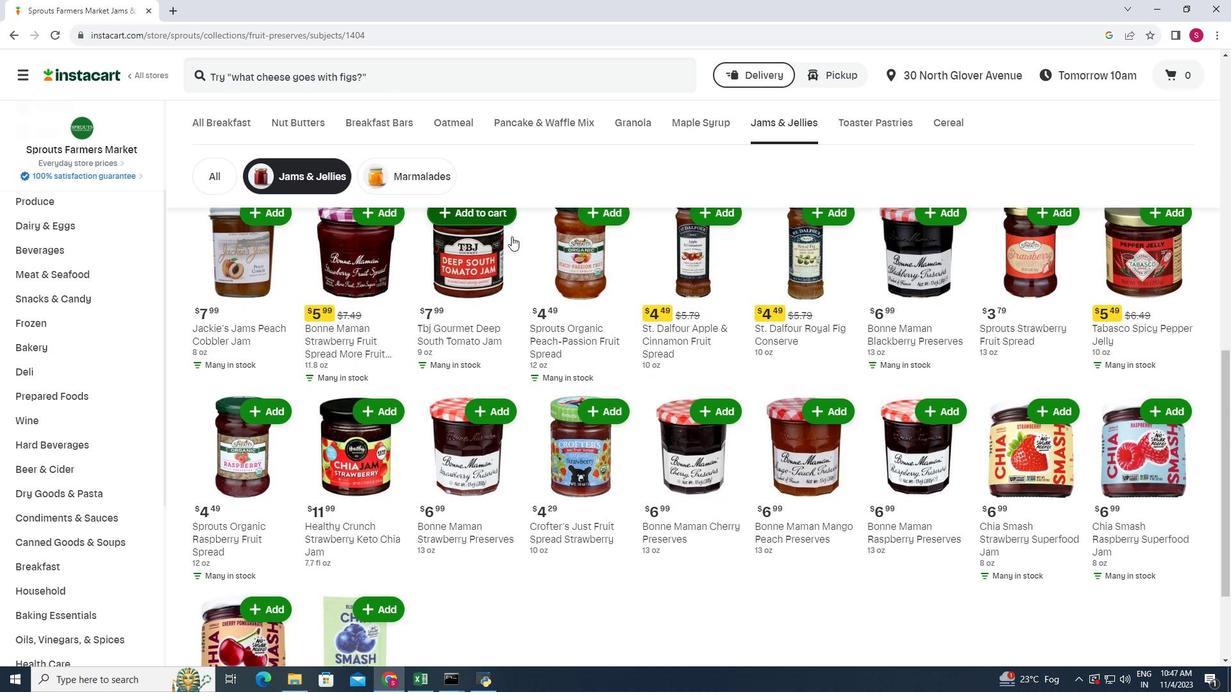 
Action: Mouse scrolled (511, 236) with delta (0, 0)
Screenshot: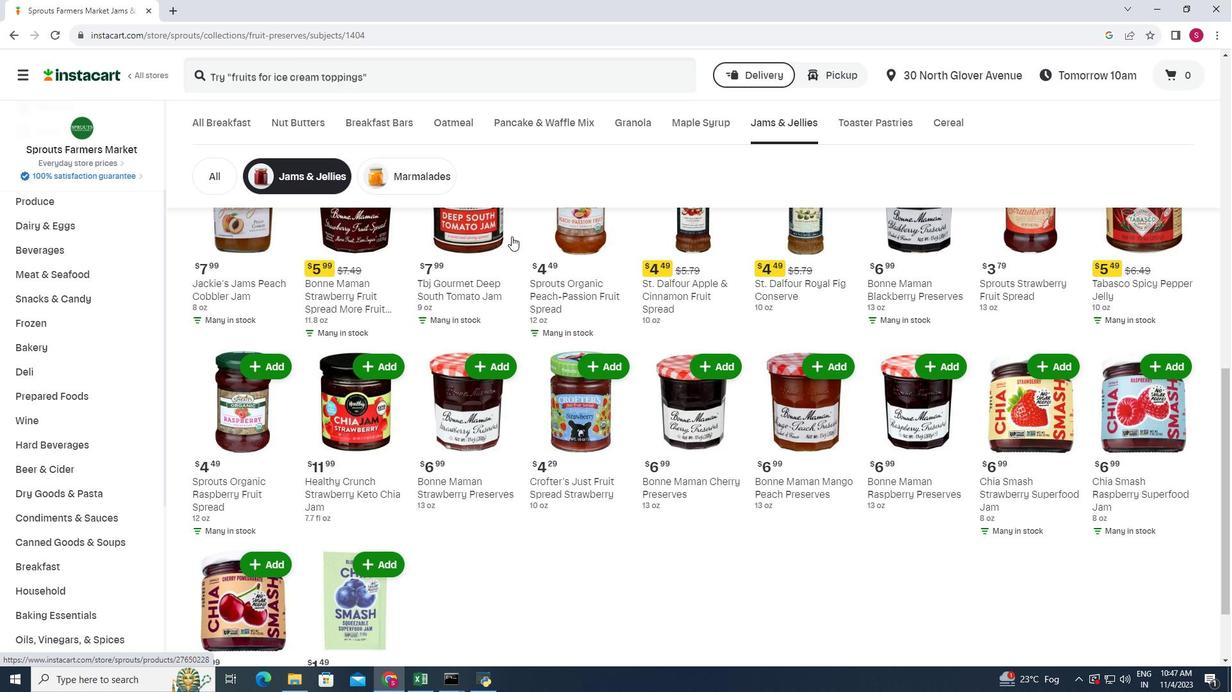 
Action: Mouse moved to (377, 299)
Screenshot: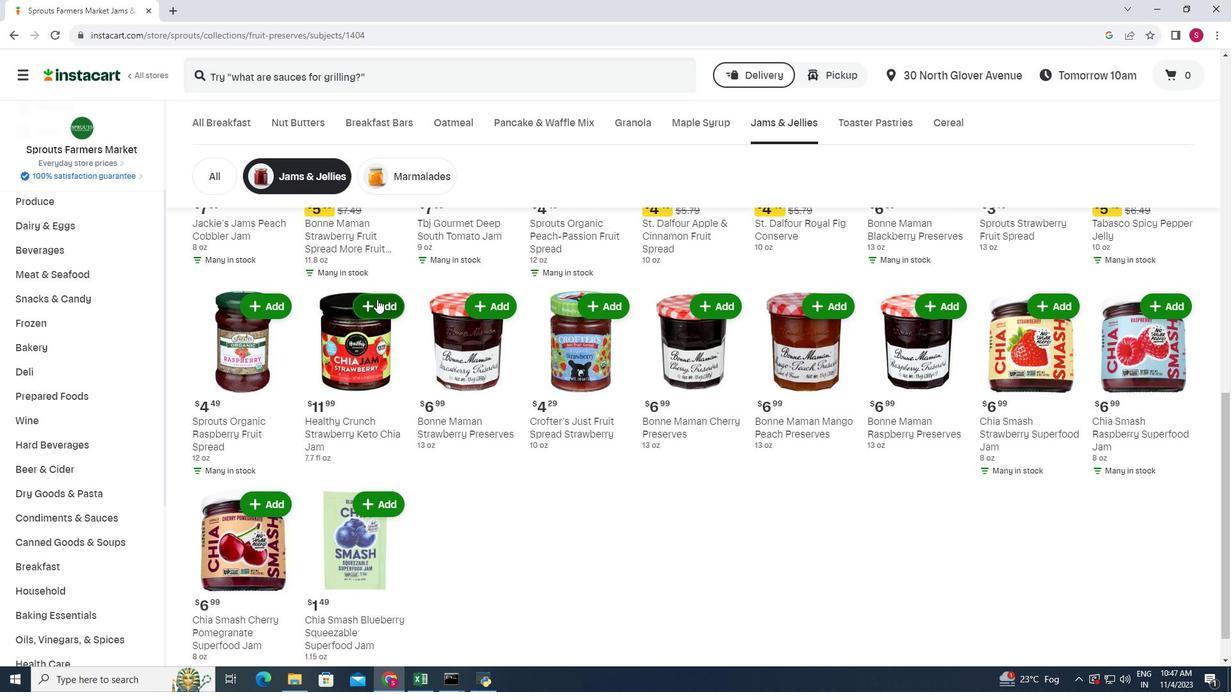 
Action: Mouse pressed left at (377, 299)
Screenshot: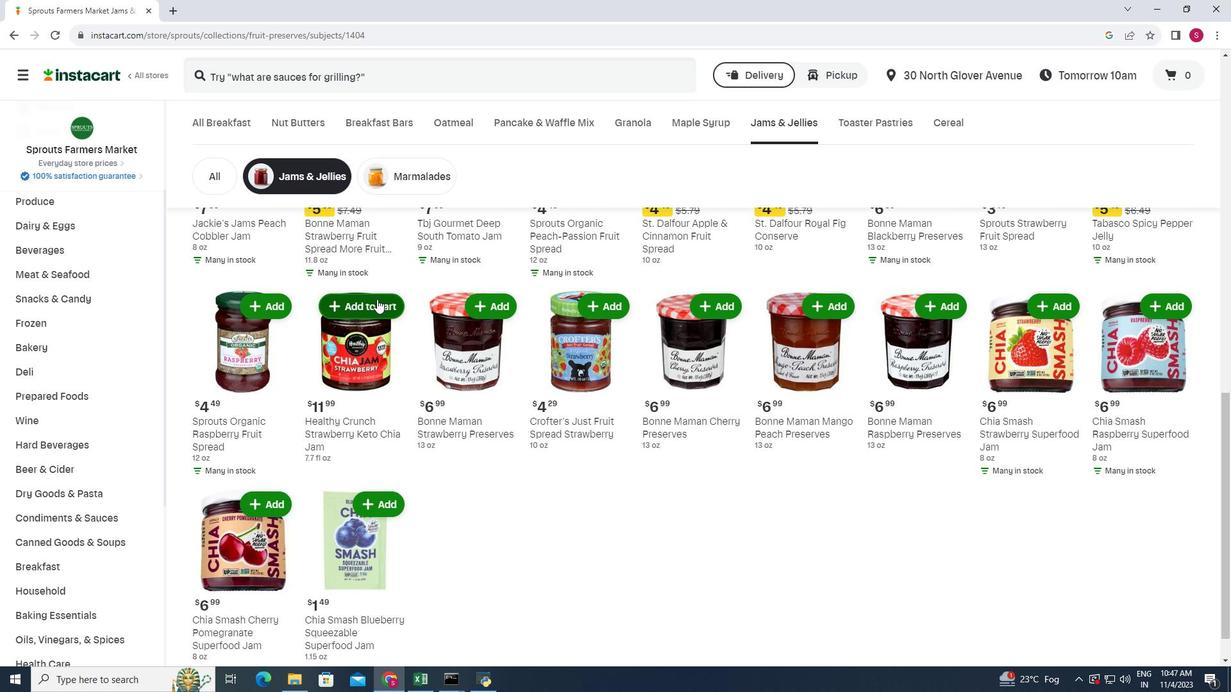 
Action: Mouse moved to (395, 276)
Screenshot: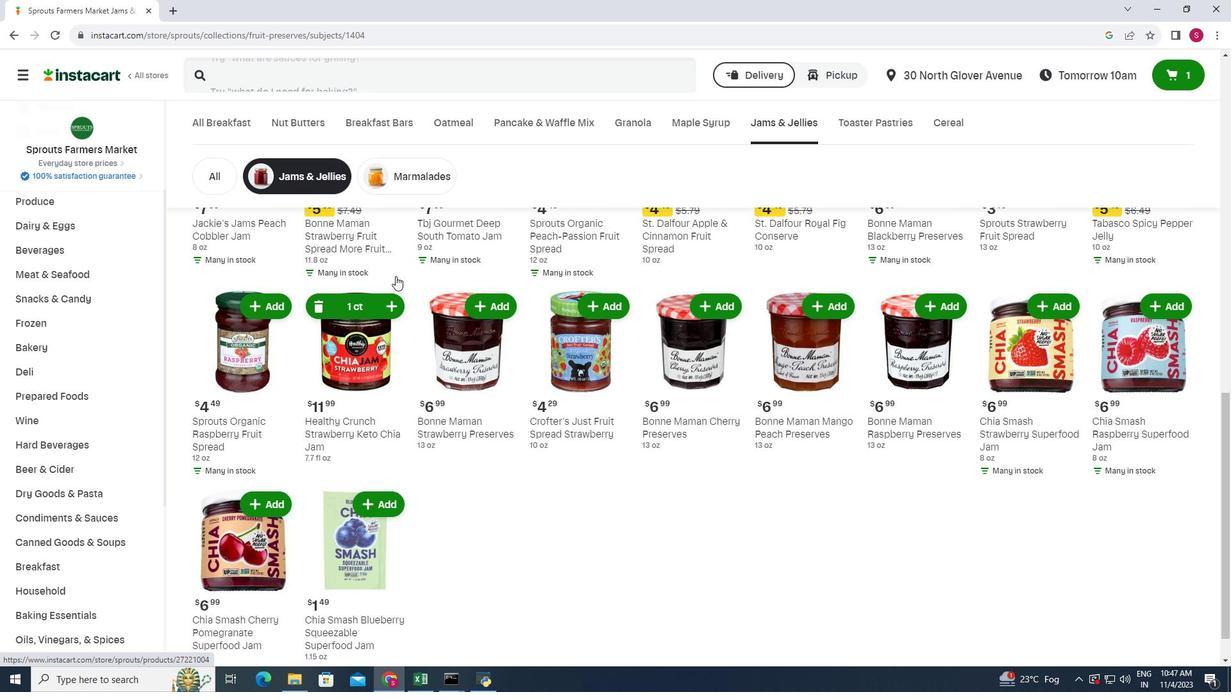 
